Task: Look for space in Country Club, United States from 12th July, 2023 to 16th July, 2023 for 8 adults in price range Rs.10000 to Rs.16000. Place can be private room with 8 bedrooms having 8 beds and 8 bathrooms. Property type can be house, flat, guest house. Amenities needed are: wifi, TV, free parkinig on premises, gym, breakfast. Booking option can be shelf check-in. Required host language is English.
Action: Mouse moved to (415, 81)
Screenshot: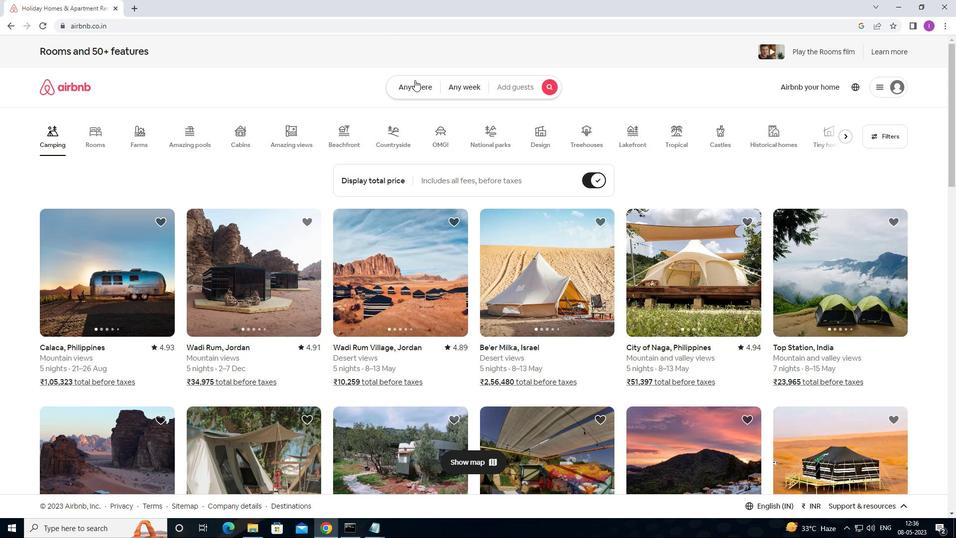 
Action: Mouse pressed left at (415, 81)
Screenshot: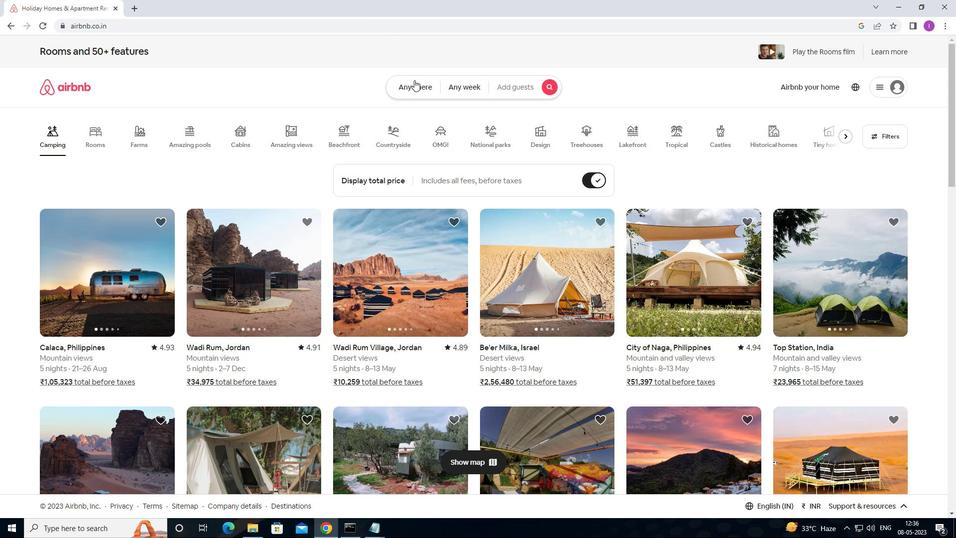 
Action: Mouse moved to (327, 124)
Screenshot: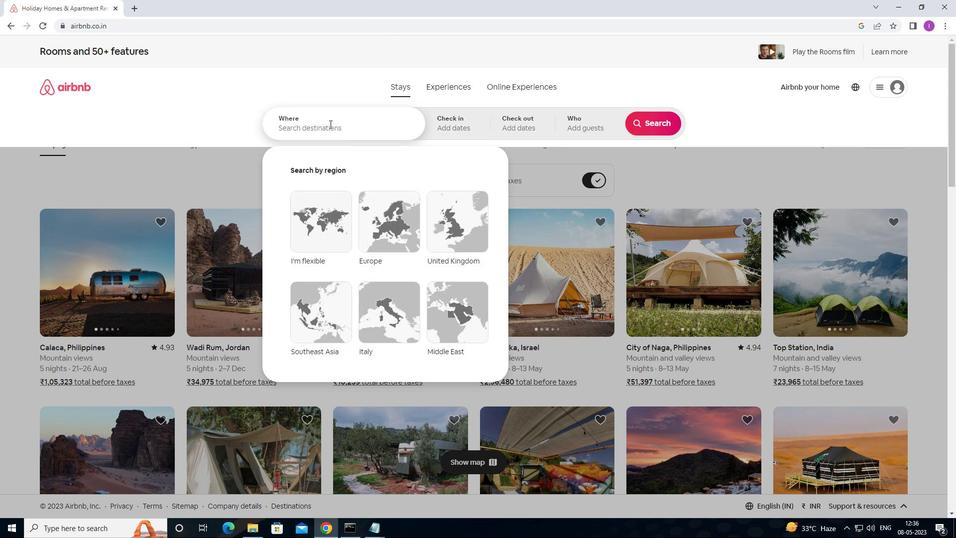 
Action: Mouse pressed left at (327, 124)
Screenshot: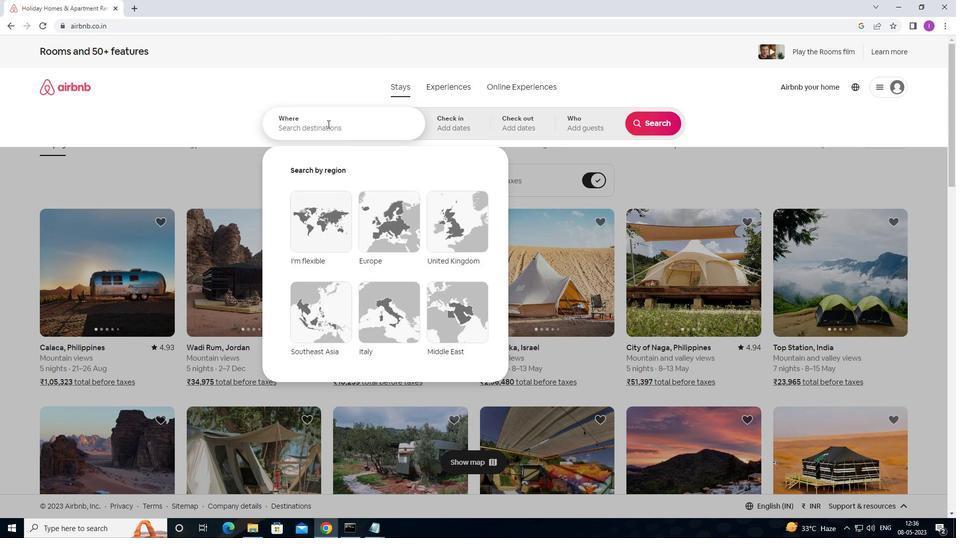 
Action: Mouse moved to (348, 119)
Screenshot: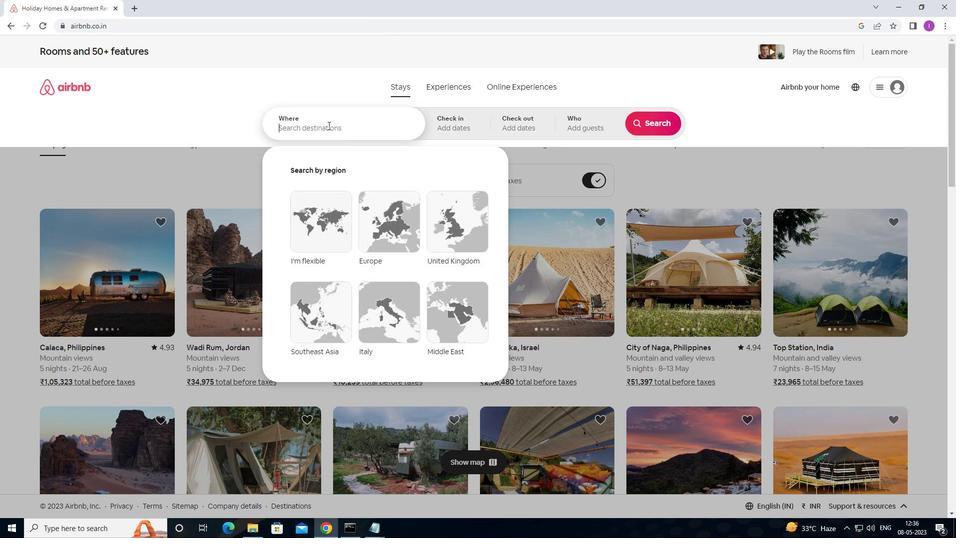 
Action: Key pressed <Key.shift>COUNTRY<Key.space><Key.shift>CLUB<Key.space><Key.space><Key.space>,<Key.shift>UNITED<Key.space>STATES
Screenshot: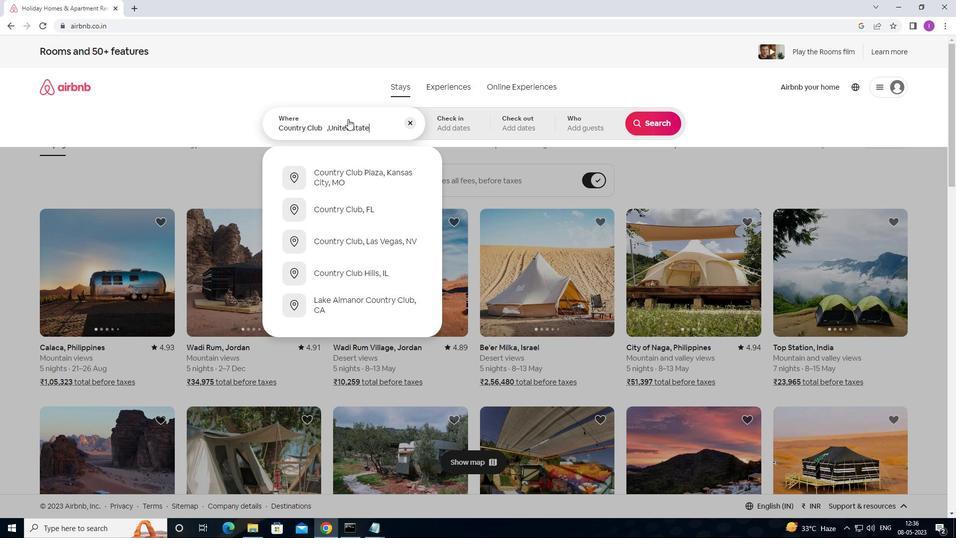 
Action: Mouse moved to (481, 123)
Screenshot: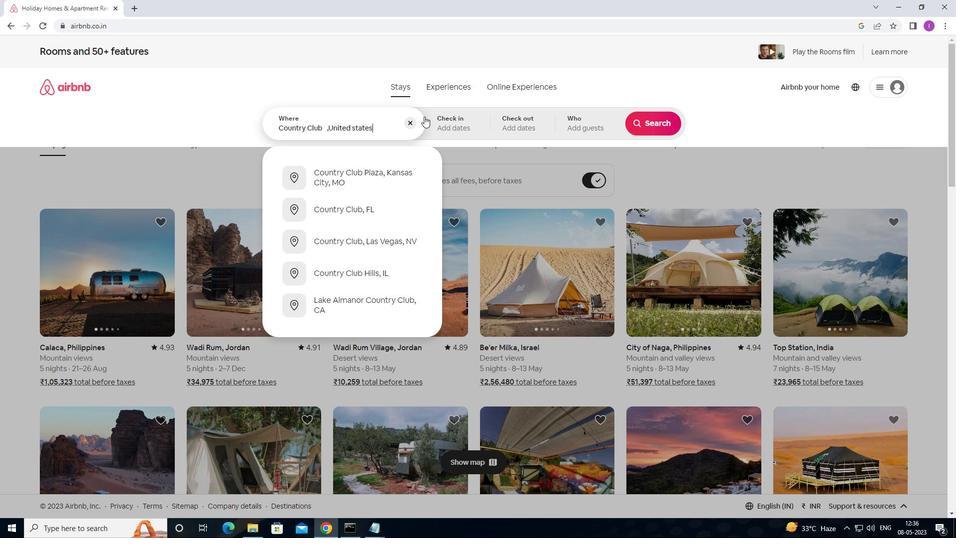 
Action: Mouse pressed left at (481, 123)
Screenshot: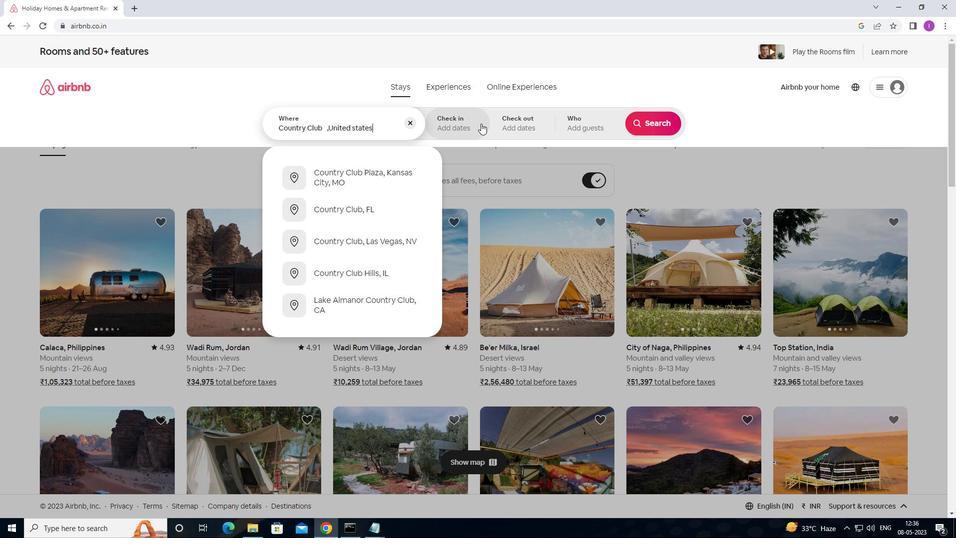 
Action: Mouse moved to (649, 198)
Screenshot: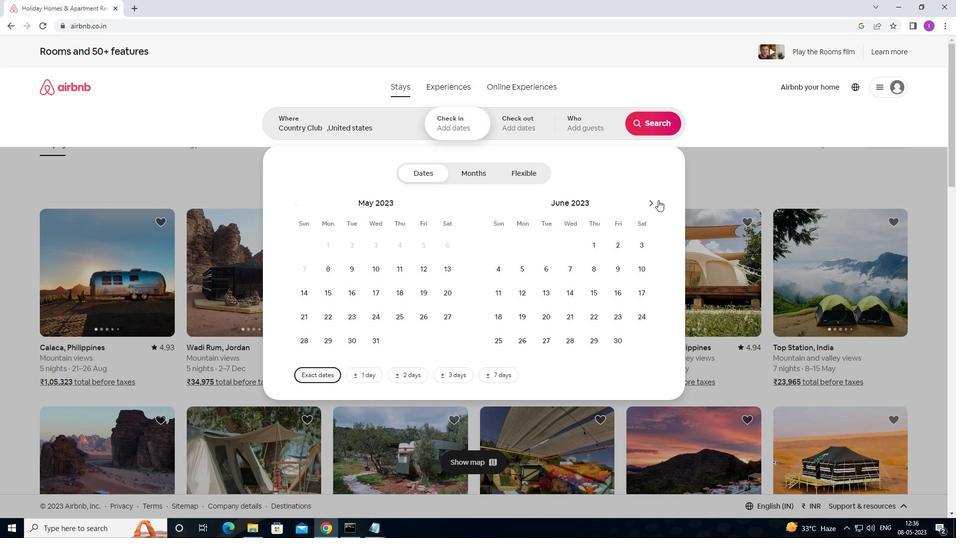 
Action: Mouse pressed left at (649, 198)
Screenshot: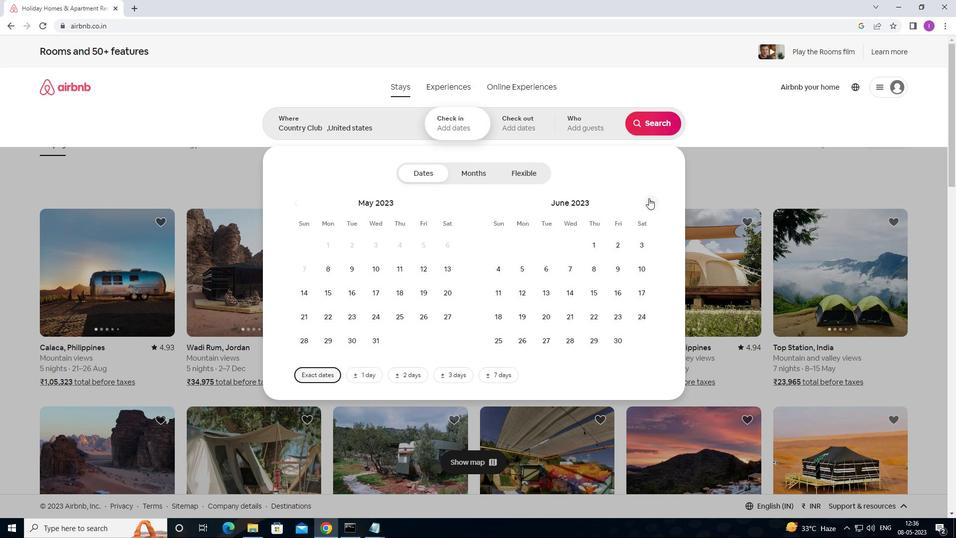 
Action: Mouse moved to (563, 295)
Screenshot: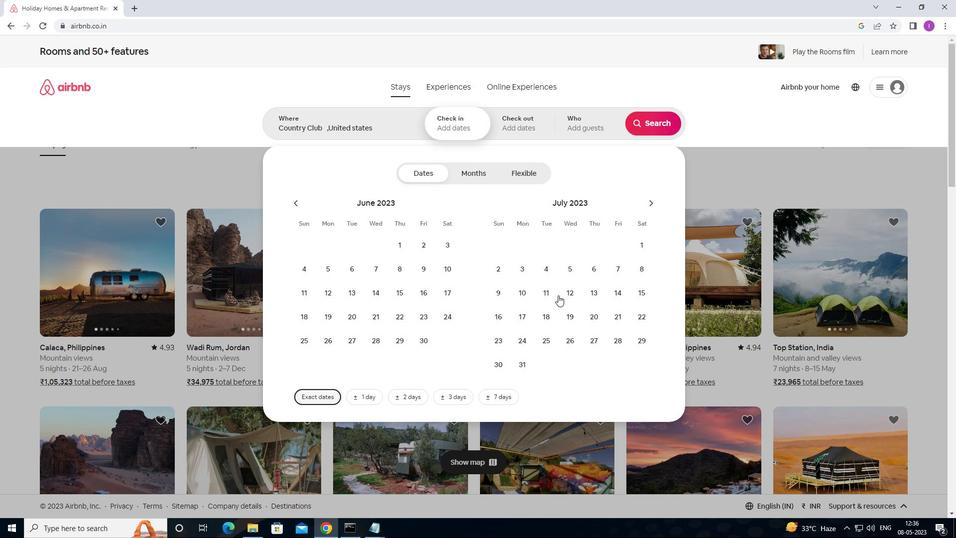 
Action: Mouse pressed left at (563, 295)
Screenshot: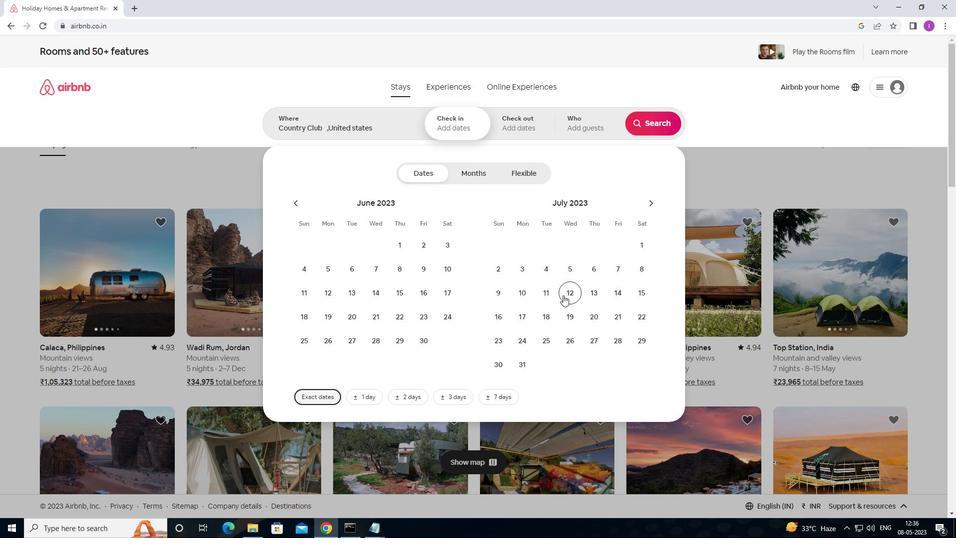 
Action: Mouse moved to (503, 317)
Screenshot: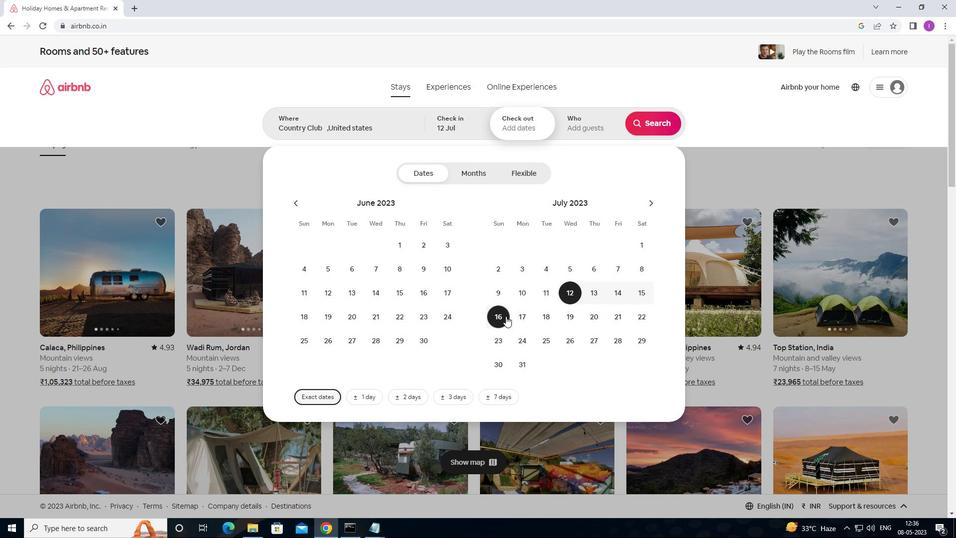 
Action: Mouse pressed left at (503, 317)
Screenshot: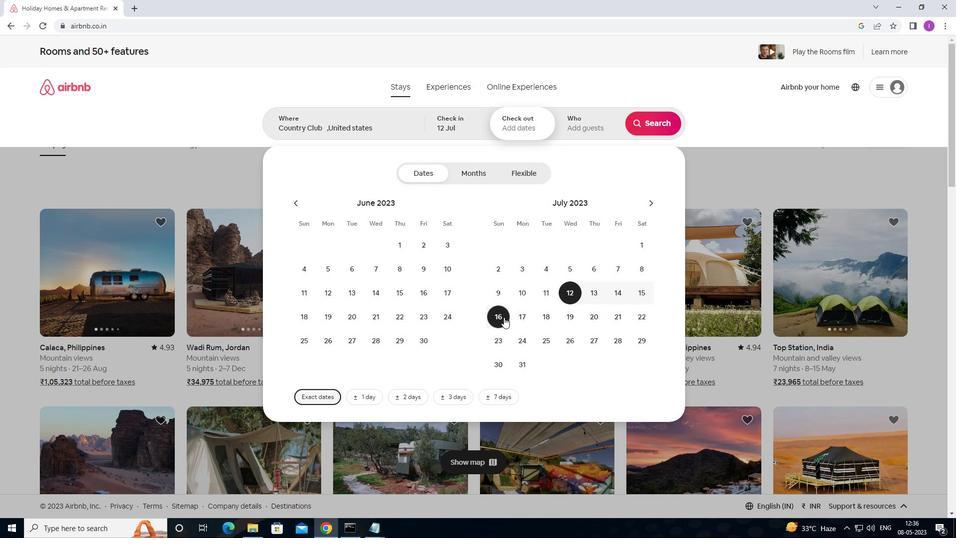 
Action: Mouse moved to (589, 135)
Screenshot: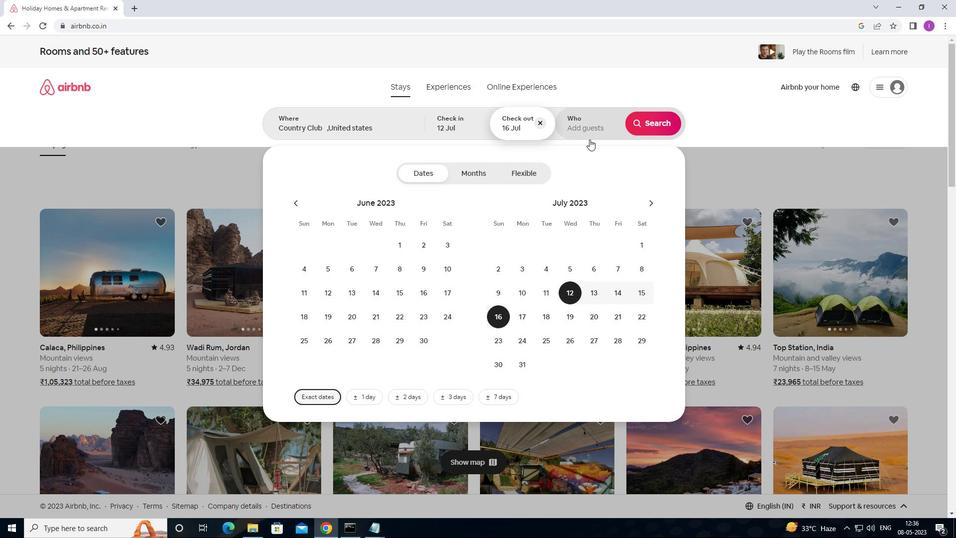 
Action: Mouse pressed left at (589, 135)
Screenshot: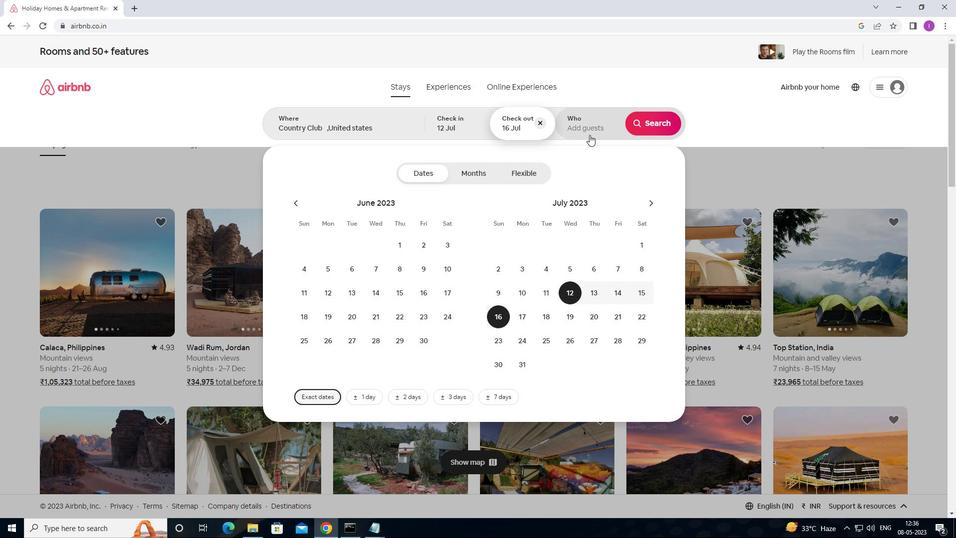 
Action: Mouse moved to (655, 174)
Screenshot: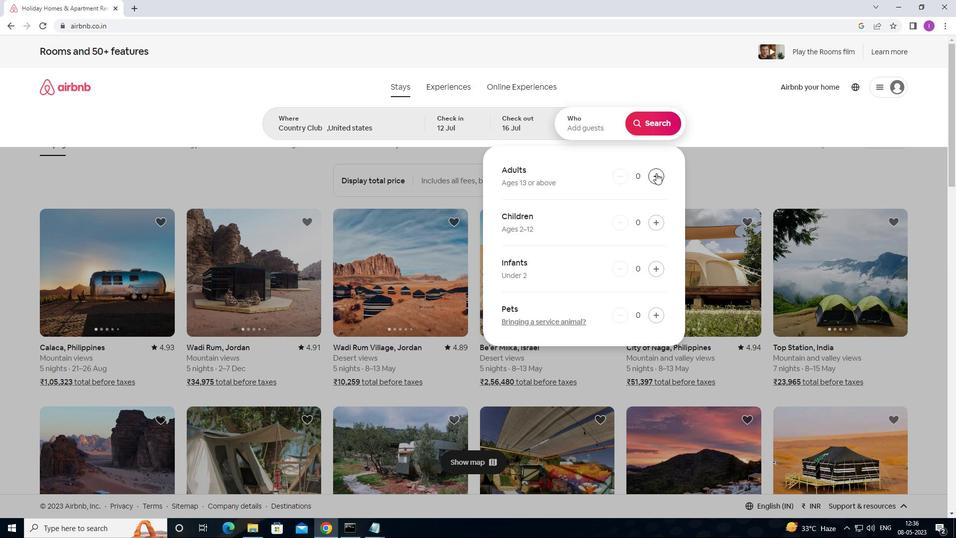 
Action: Mouse pressed left at (655, 174)
Screenshot: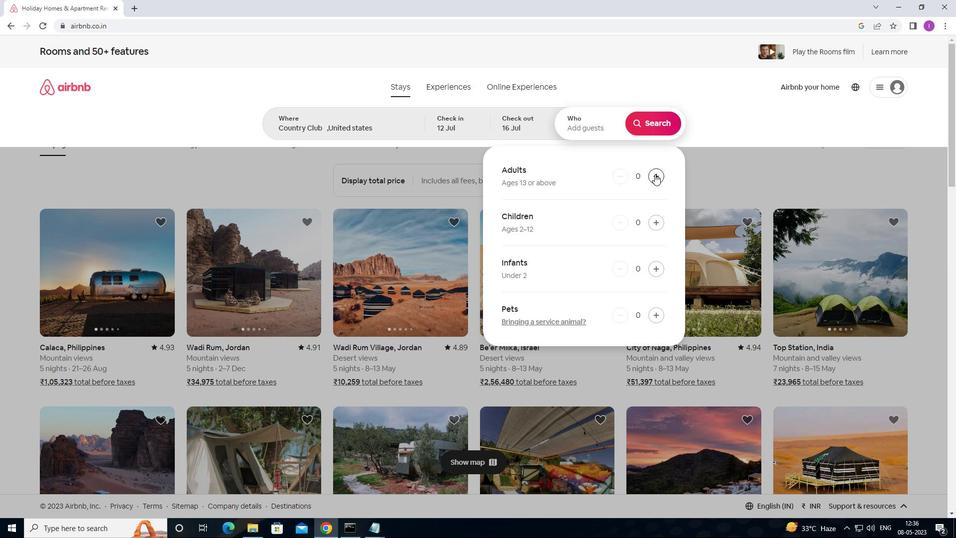 
Action: Mouse pressed left at (655, 174)
Screenshot: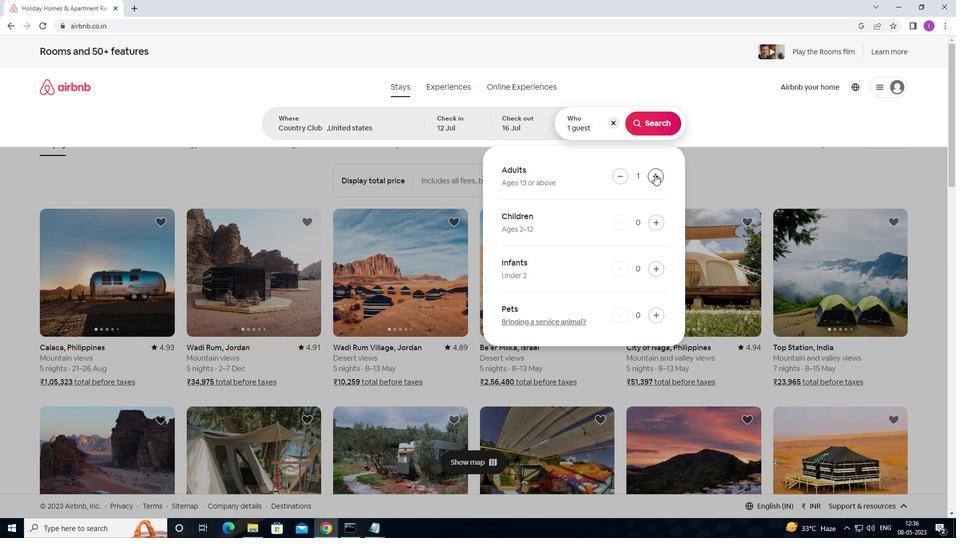 
Action: Mouse pressed left at (655, 174)
Screenshot: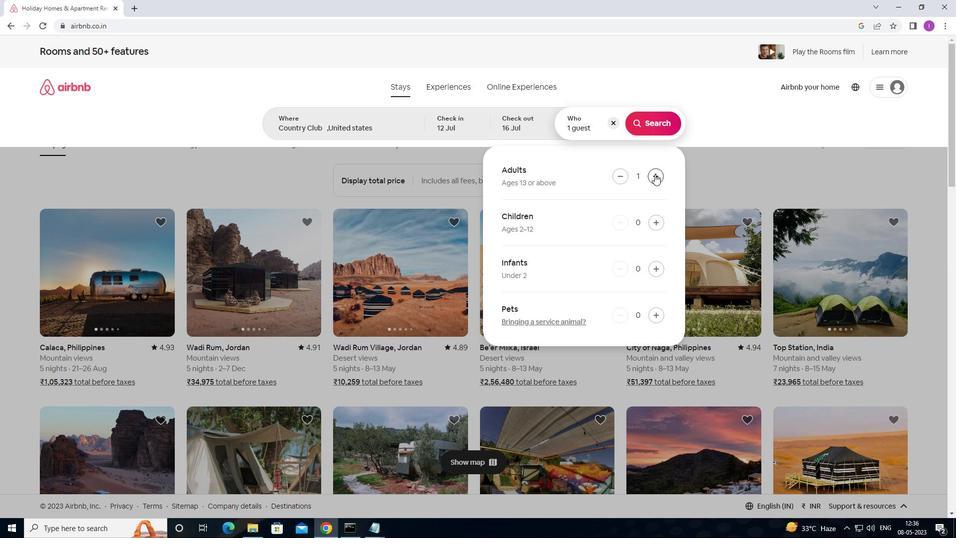 
Action: Mouse pressed left at (655, 174)
Screenshot: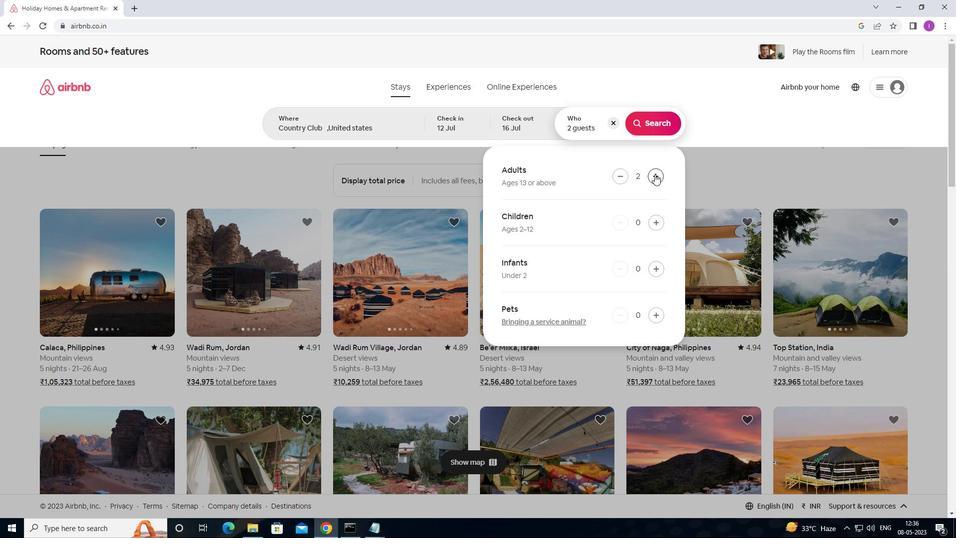 
Action: Mouse pressed left at (655, 174)
Screenshot: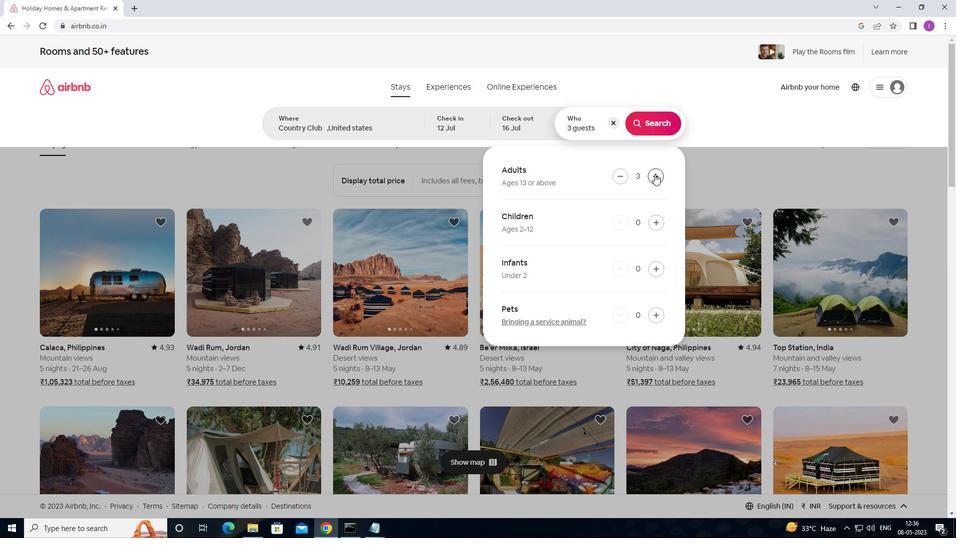 
Action: Mouse pressed left at (655, 174)
Screenshot: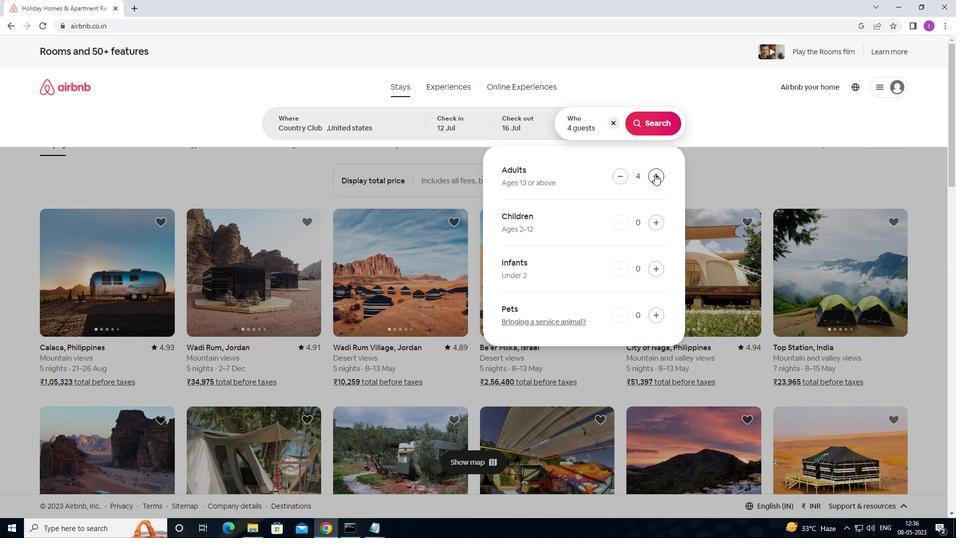 
Action: Mouse pressed left at (655, 174)
Screenshot: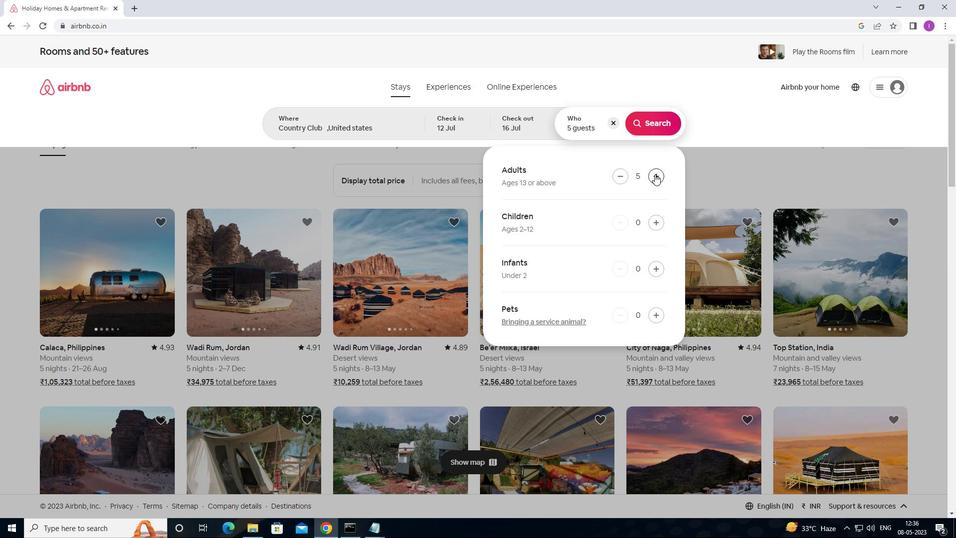 
Action: Mouse pressed left at (655, 174)
Screenshot: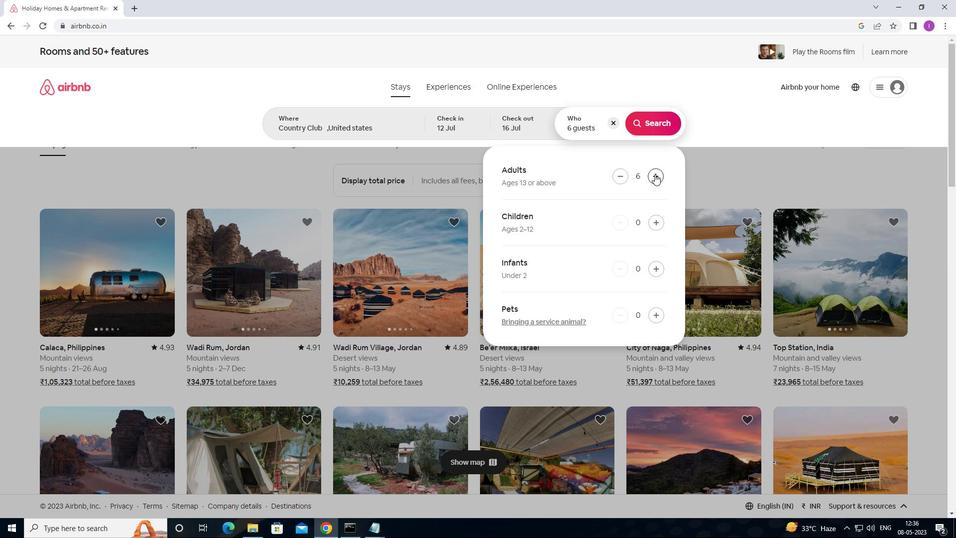 
Action: Mouse pressed left at (655, 174)
Screenshot: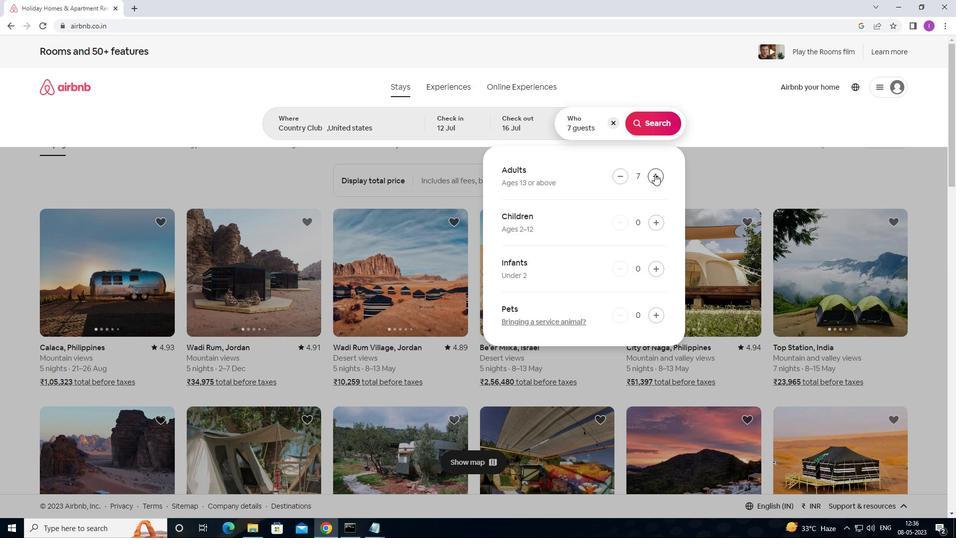 
Action: Mouse moved to (616, 176)
Screenshot: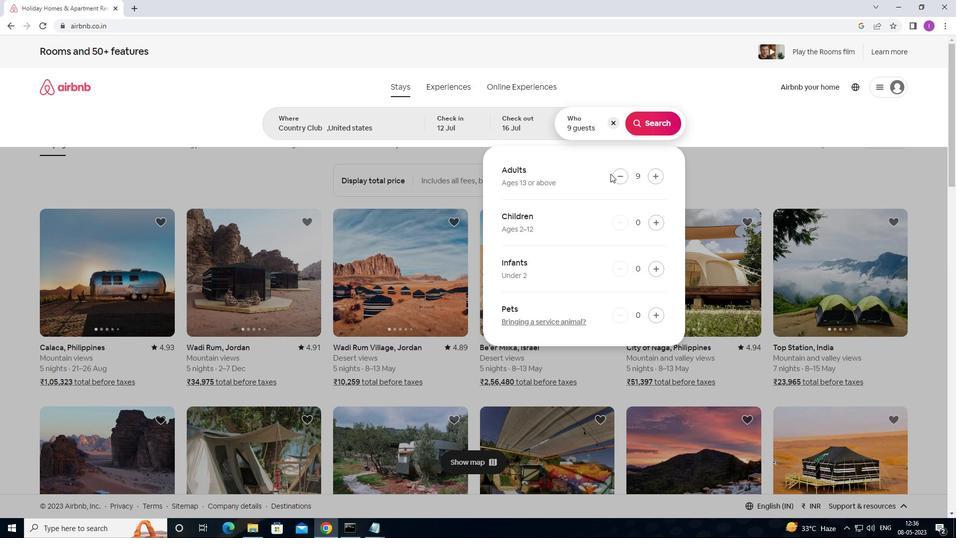 
Action: Mouse pressed left at (616, 176)
Screenshot: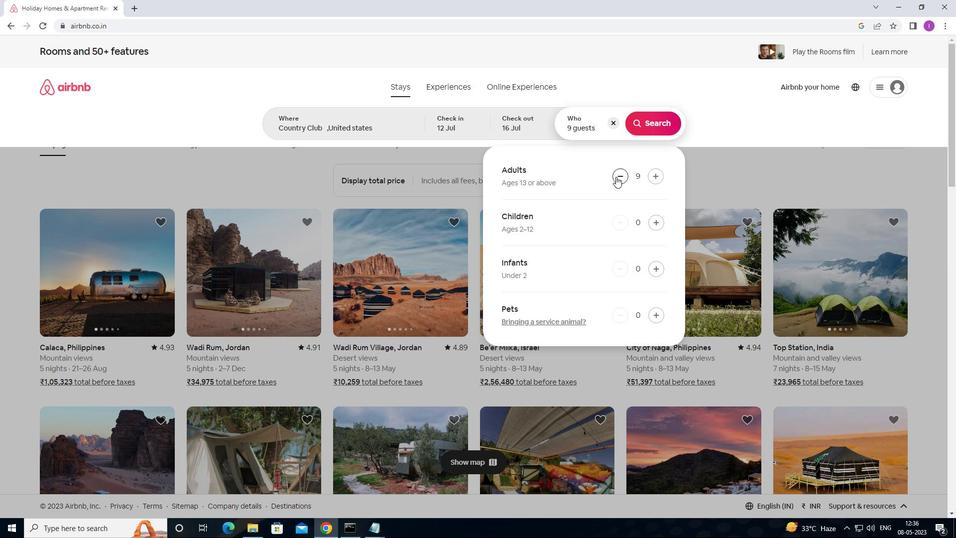 
Action: Mouse moved to (671, 124)
Screenshot: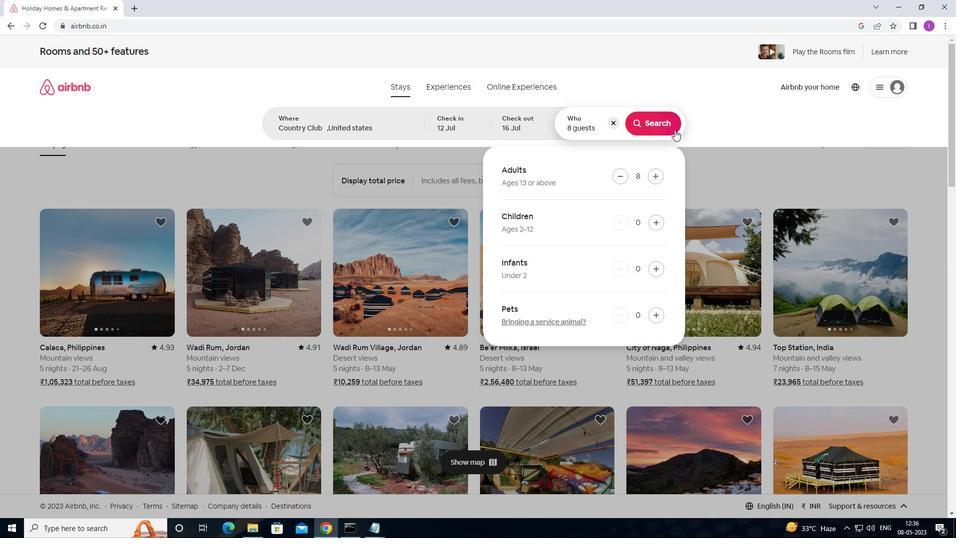 
Action: Mouse pressed left at (671, 124)
Screenshot: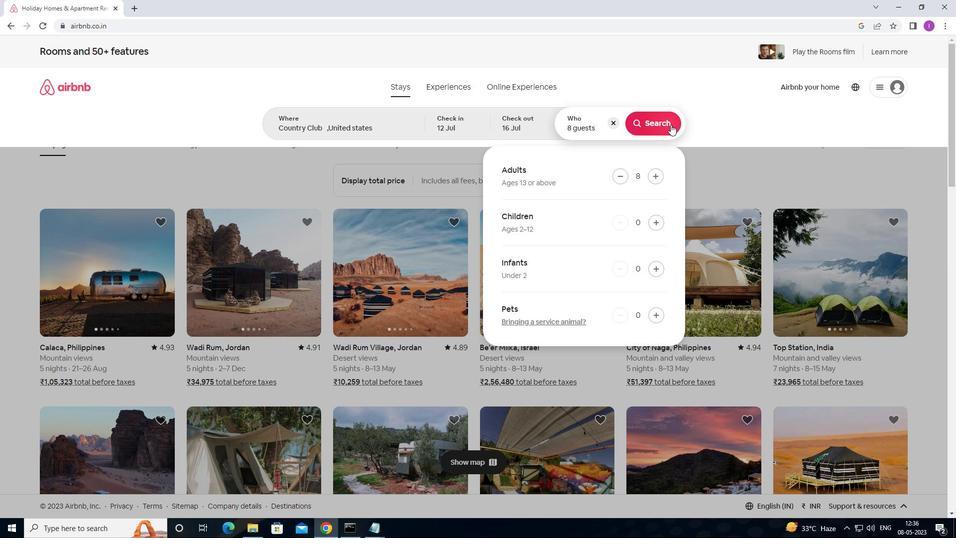
Action: Mouse moved to (903, 99)
Screenshot: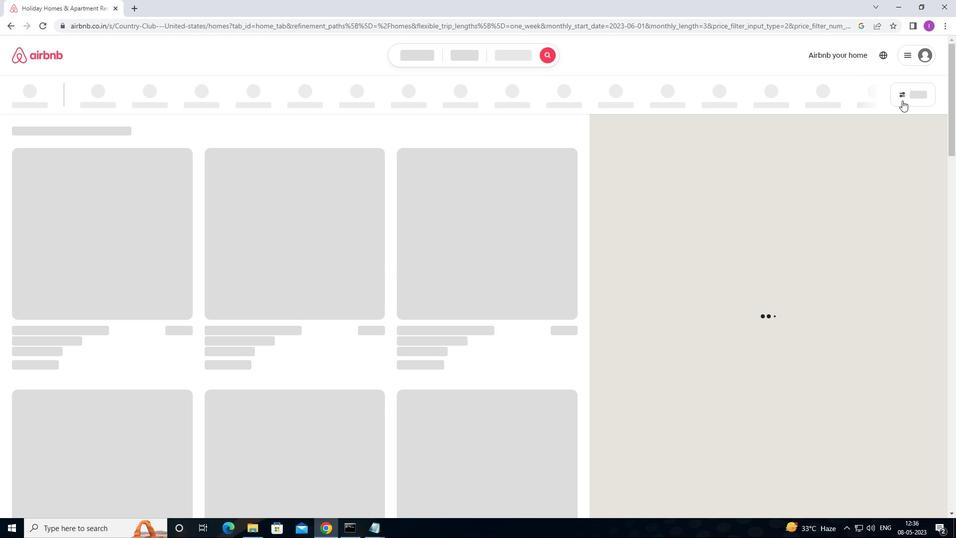 
Action: Mouse pressed left at (903, 99)
Screenshot: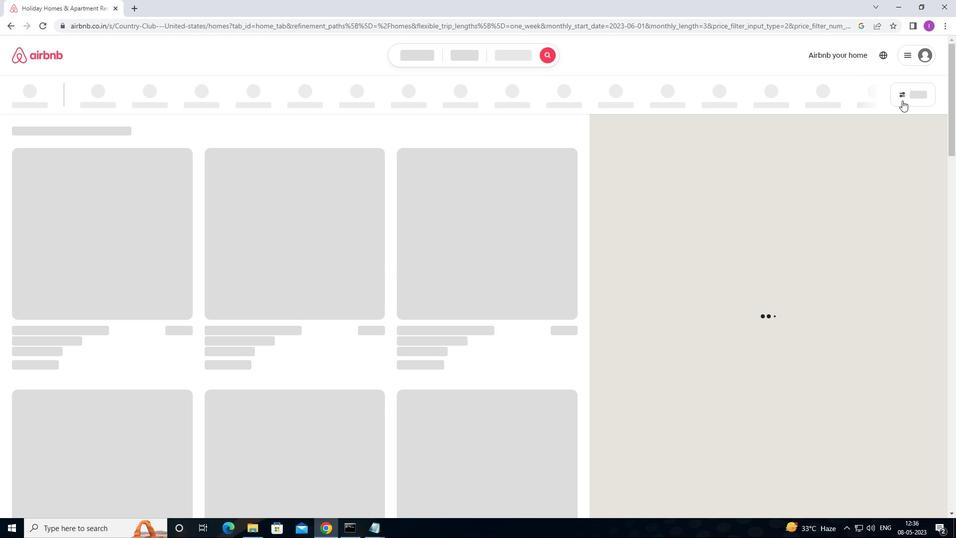 
Action: Mouse moved to (905, 96)
Screenshot: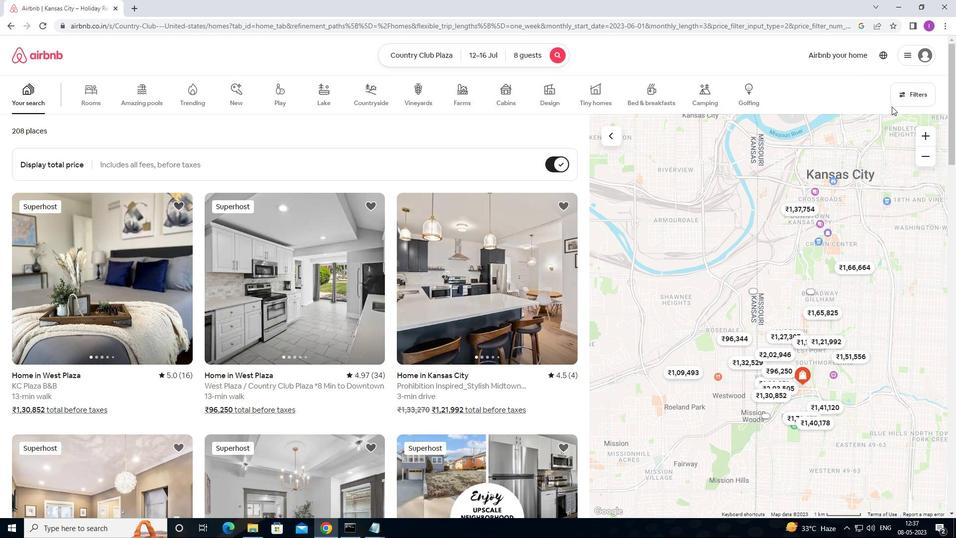
Action: Mouse pressed left at (905, 96)
Screenshot: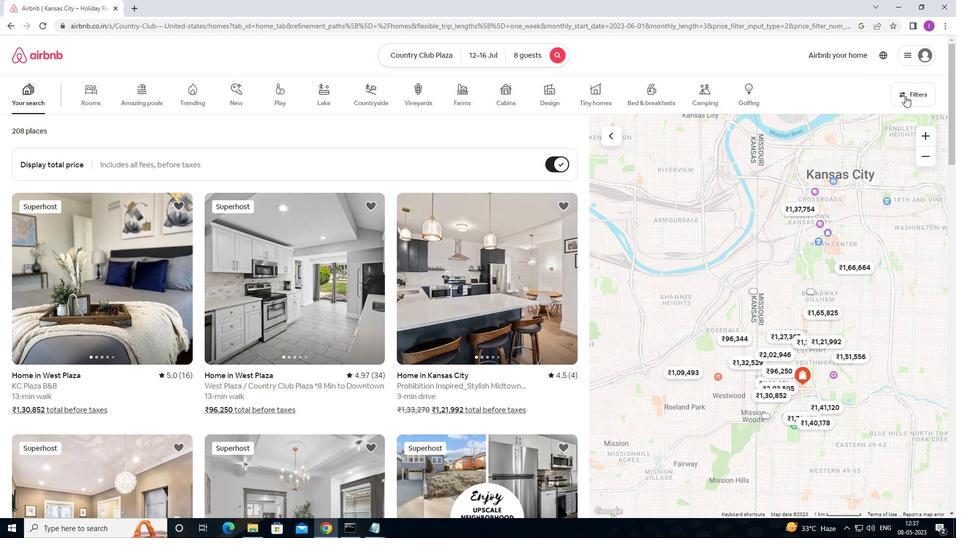 
Action: Mouse moved to (352, 342)
Screenshot: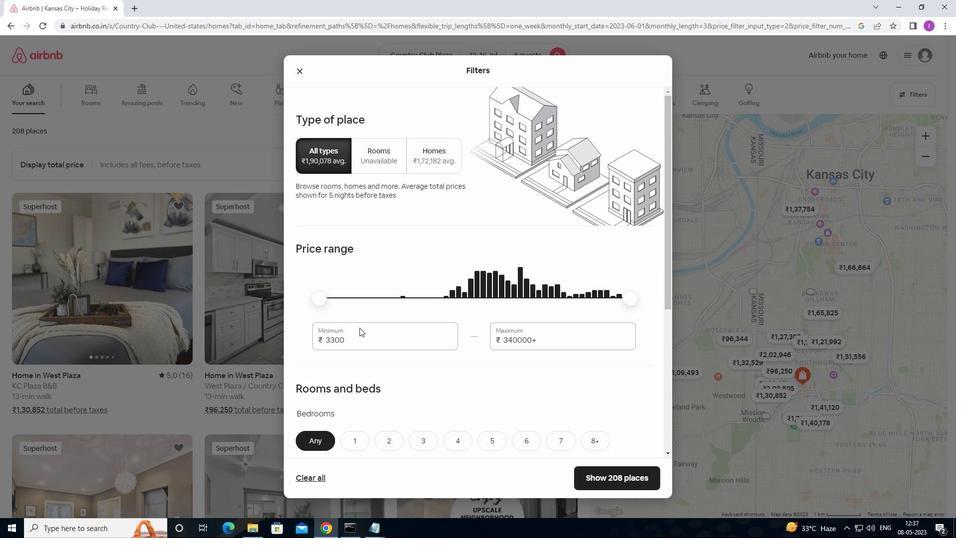 
Action: Mouse pressed left at (352, 342)
Screenshot: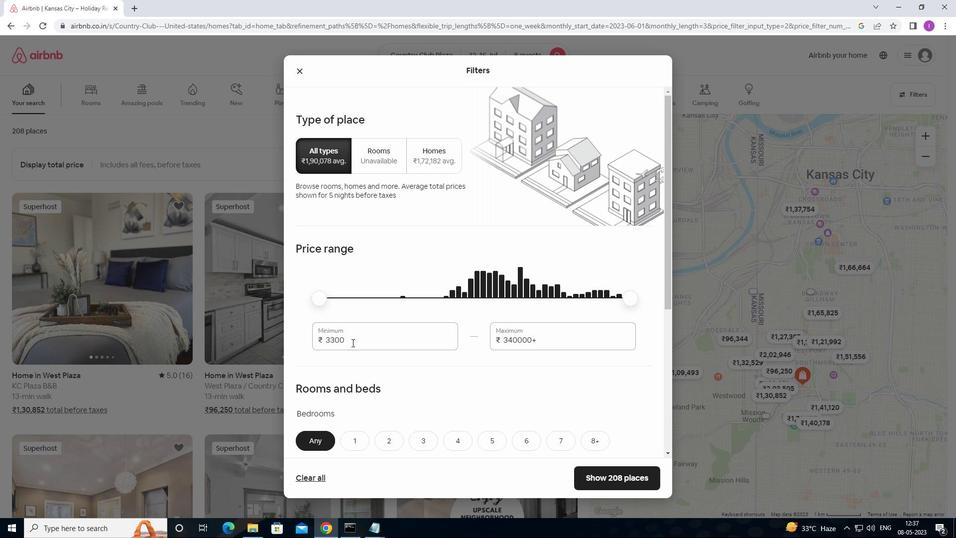 
Action: Mouse moved to (293, 353)
Screenshot: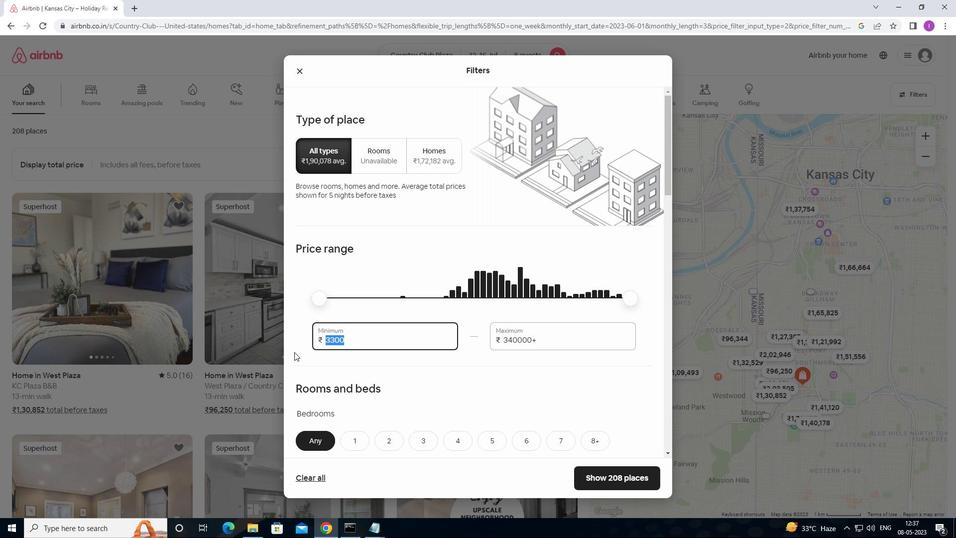 
Action: Key pressed 1
Screenshot: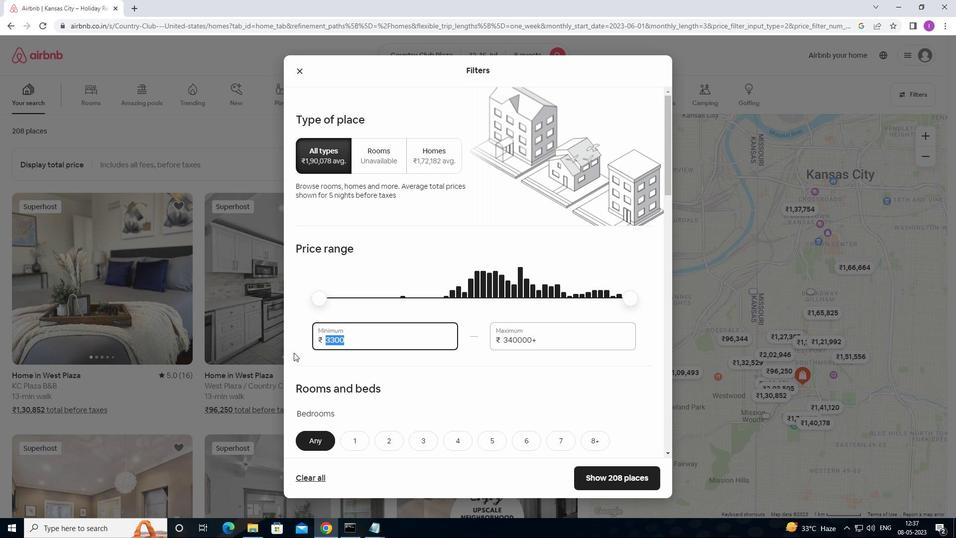 
Action: Mouse moved to (292, 358)
Screenshot: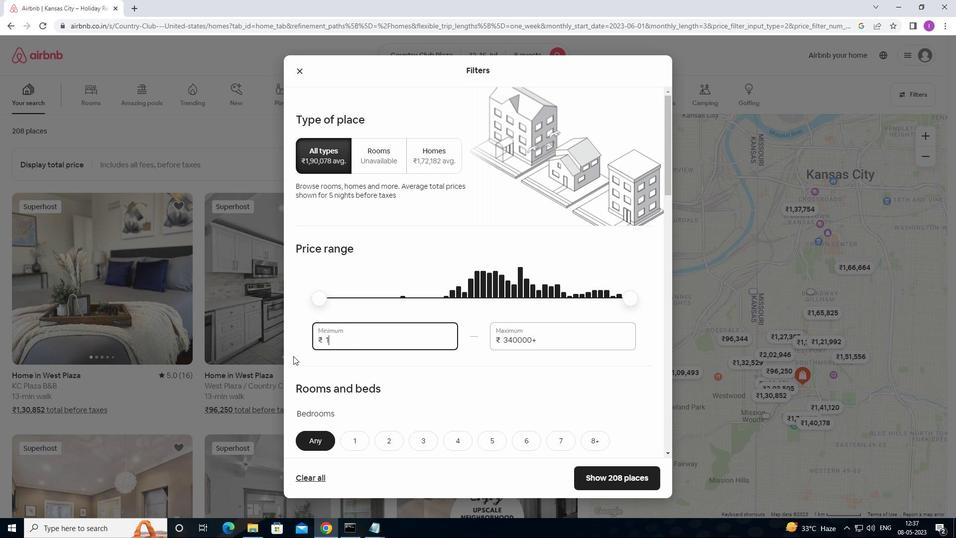 
Action: Key pressed 0
Screenshot: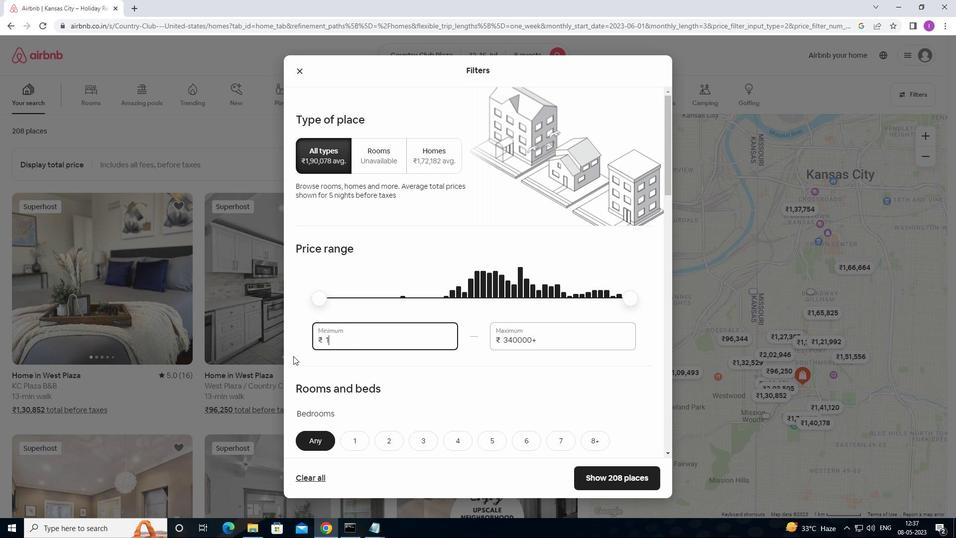 
Action: Mouse moved to (291, 361)
Screenshot: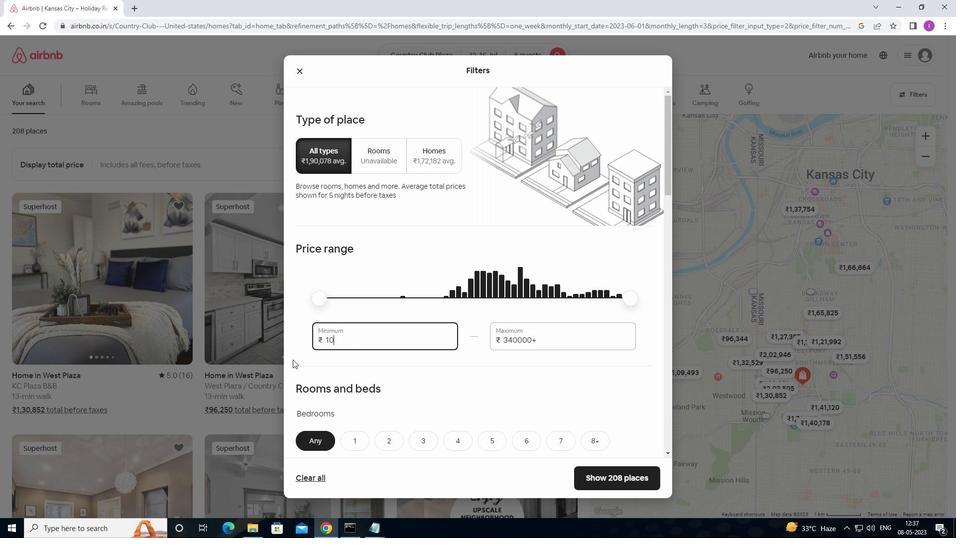 
Action: Key pressed 000
Screenshot: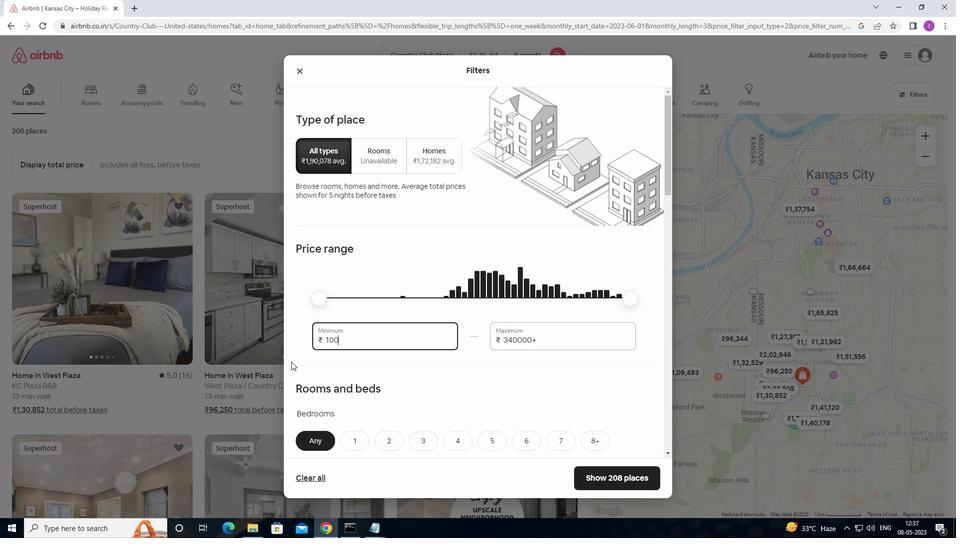 
Action: Mouse moved to (540, 340)
Screenshot: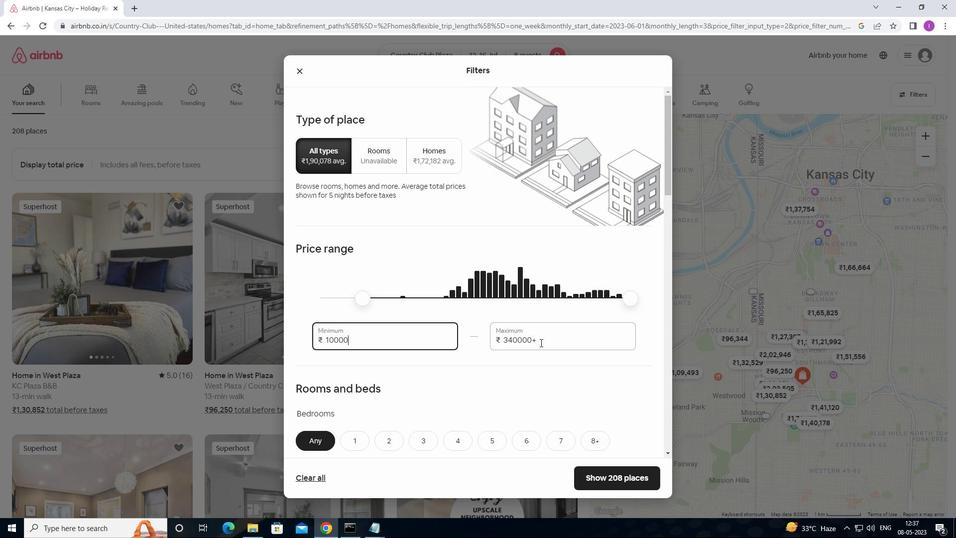 
Action: Mouse pressed left at (540, 340)
Screenshot: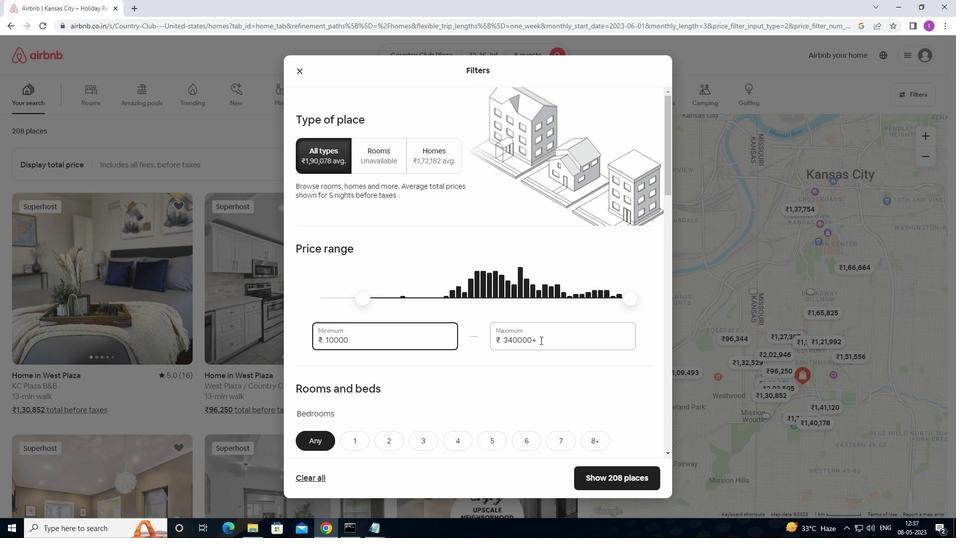 
Action: Mouse moved to (638, 277)
Screenshot: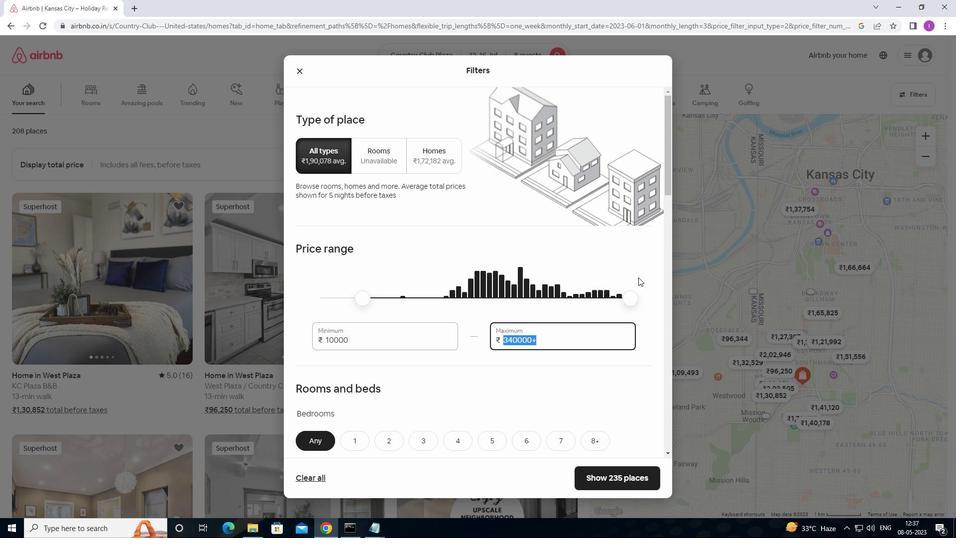 
Action: Key pressed 16000
Screenshot: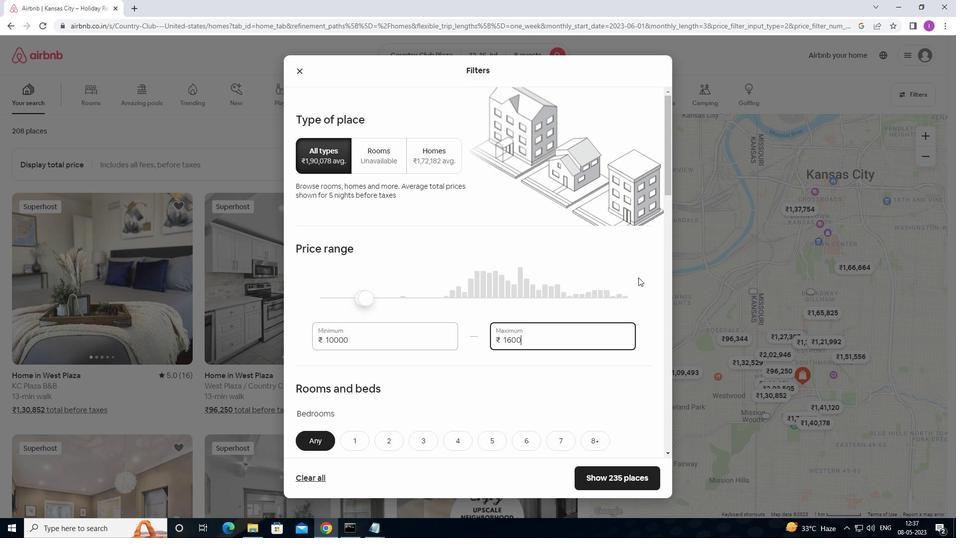 
Action: Mouse moved to (637, 277)
Screenshot: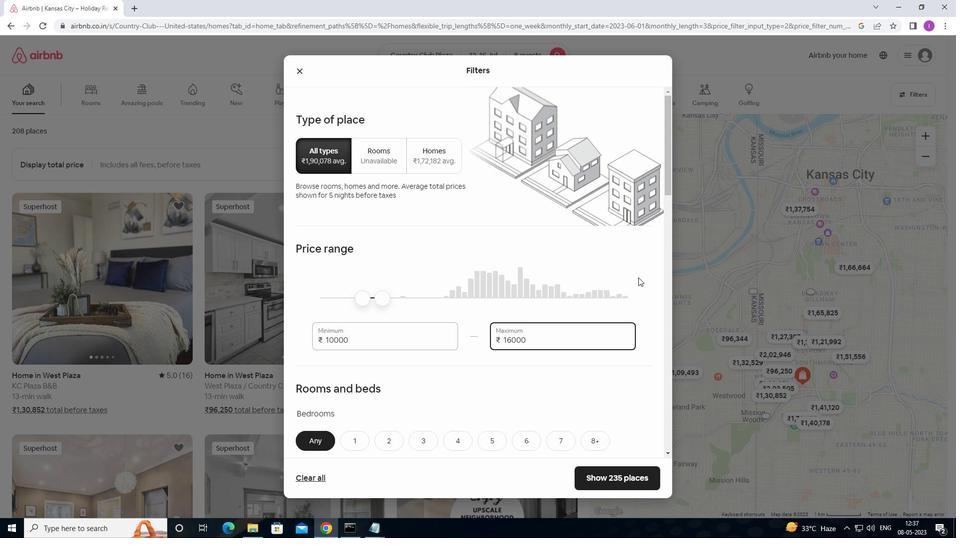 
Action: Mouse scrolled (637, 277) with delta (0, 0)
Screenshot: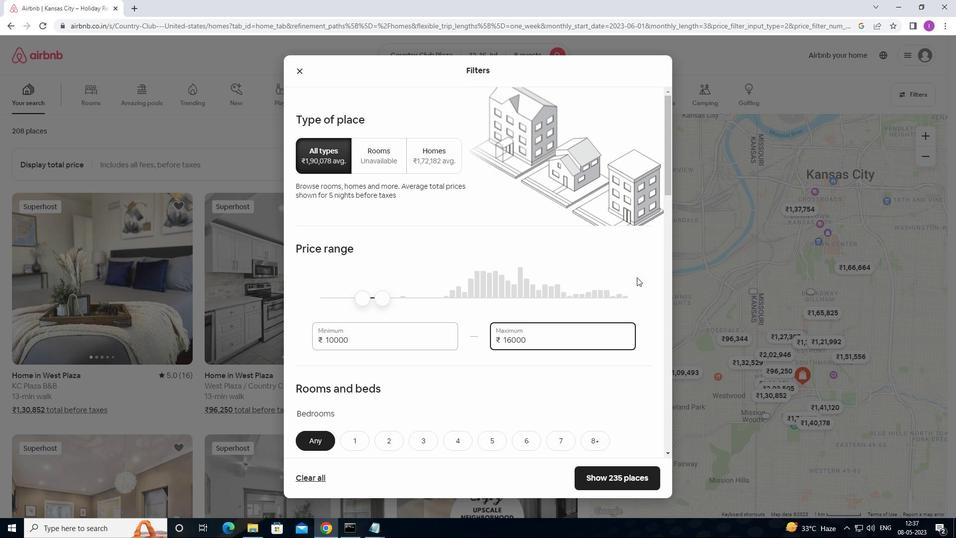 
Action: Mouse moved to (425, 345)
Screenshot: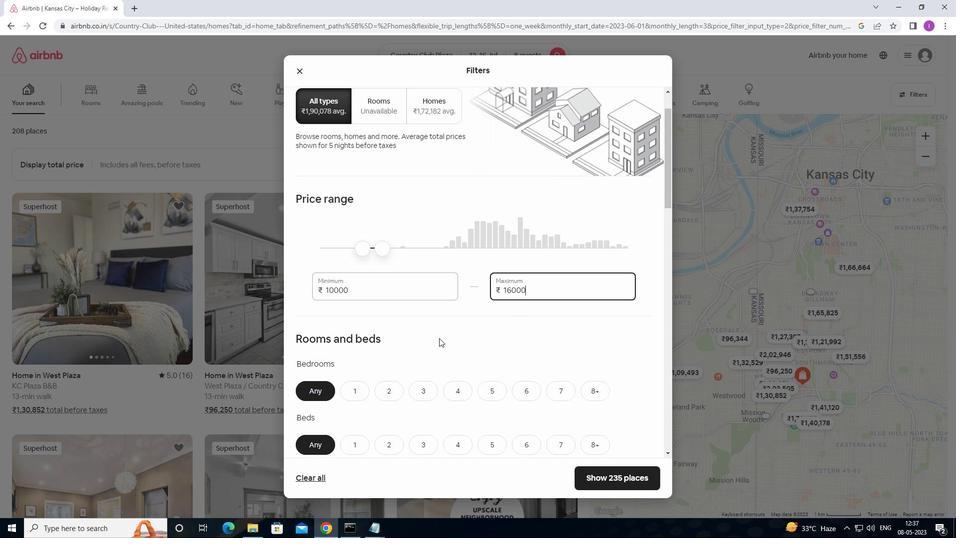 
Action: Mouse scrolled (425, 344) with delta (0, 0)
Screenshot: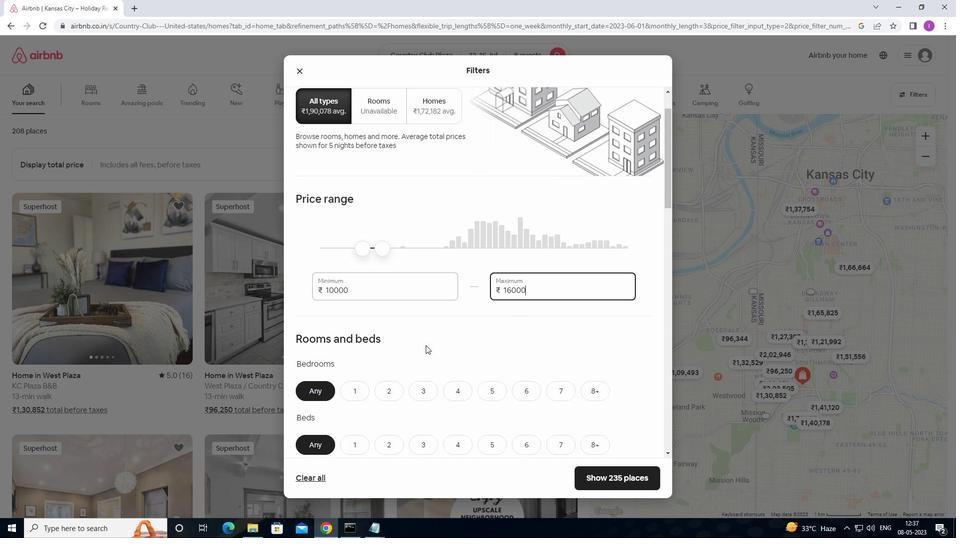 
Action: Mouse scrolled (425, 344) with delta (0, 0)
Screenshot: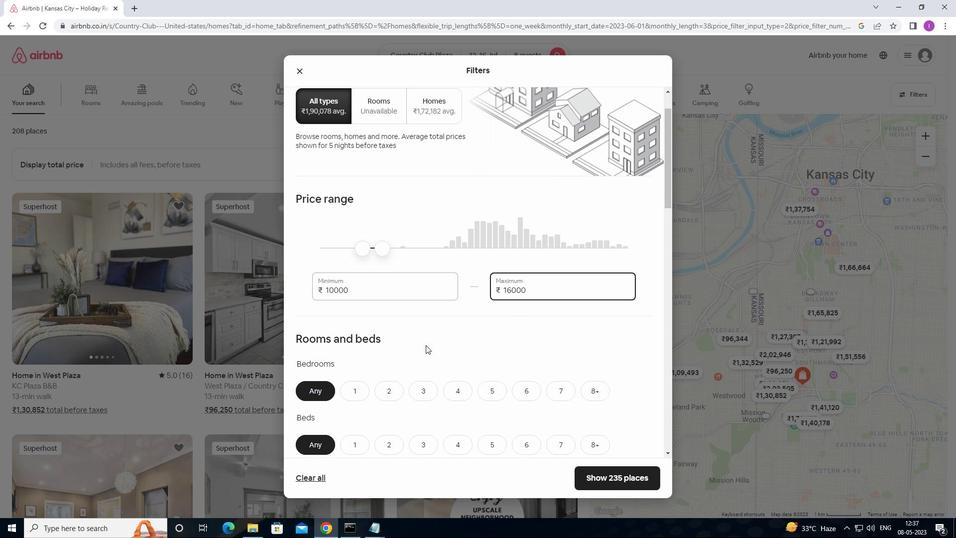 
Action: Mouse moved to (418, 344)
Screenshot: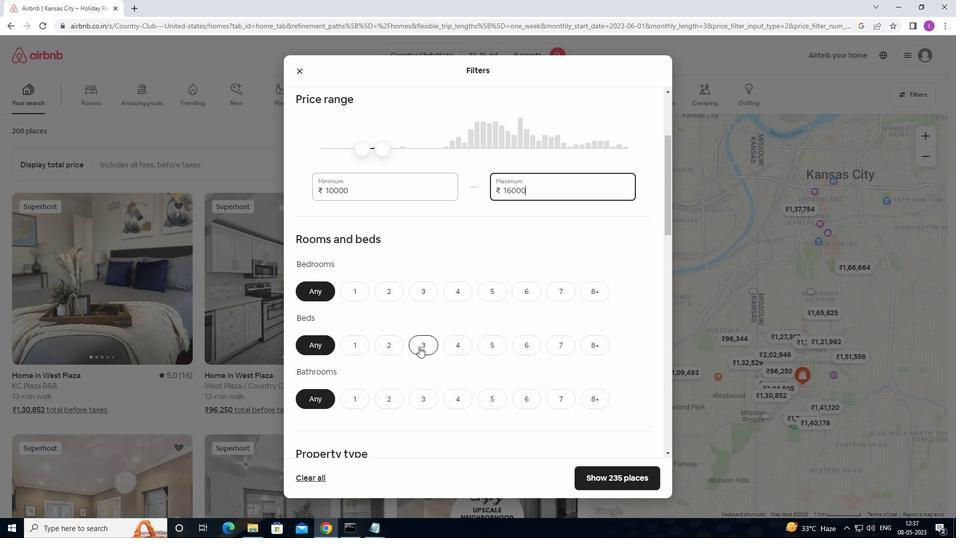 
Action: Mouse scrolled (418, 343) with delta (0, 0)
Screenshot: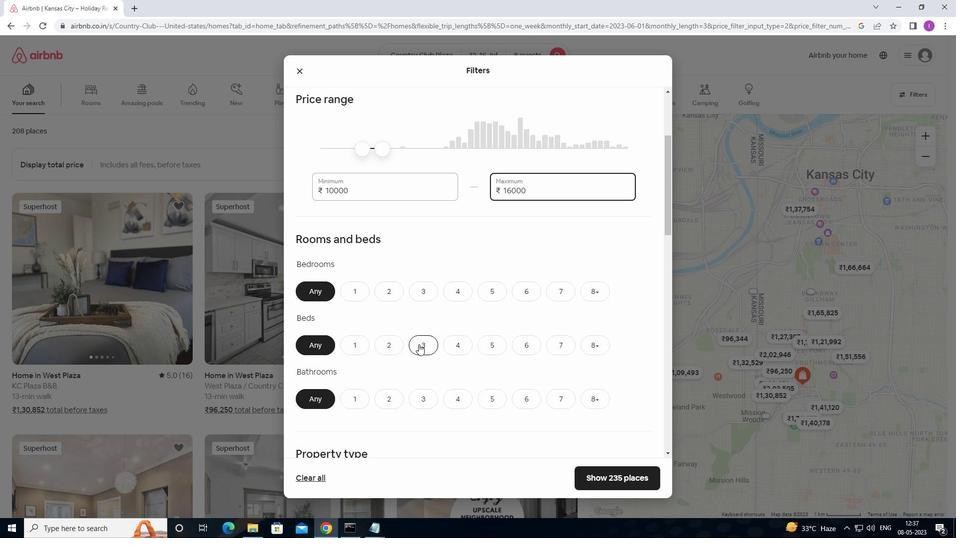 
Action: Mouse moved to (421, 335)
Screenshot: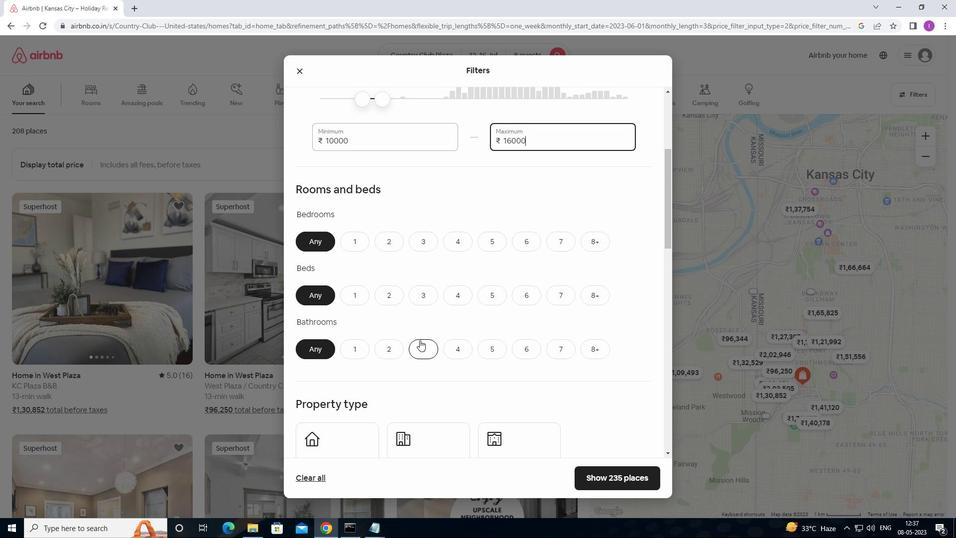 
Action: Mouse scrolled (421, 335) with delta (0, 0)
Screenshot: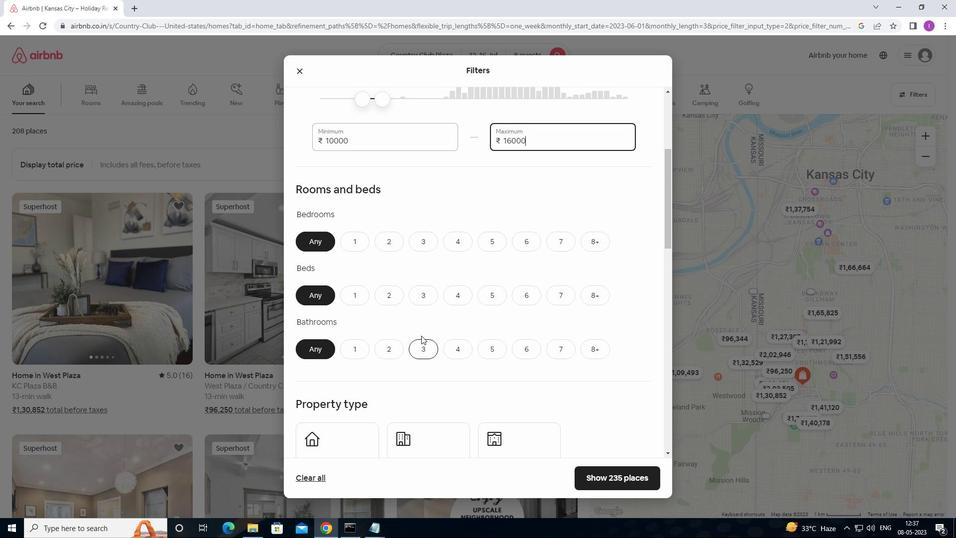 
Action: Mouse moved to (422, 334)
Screenshot: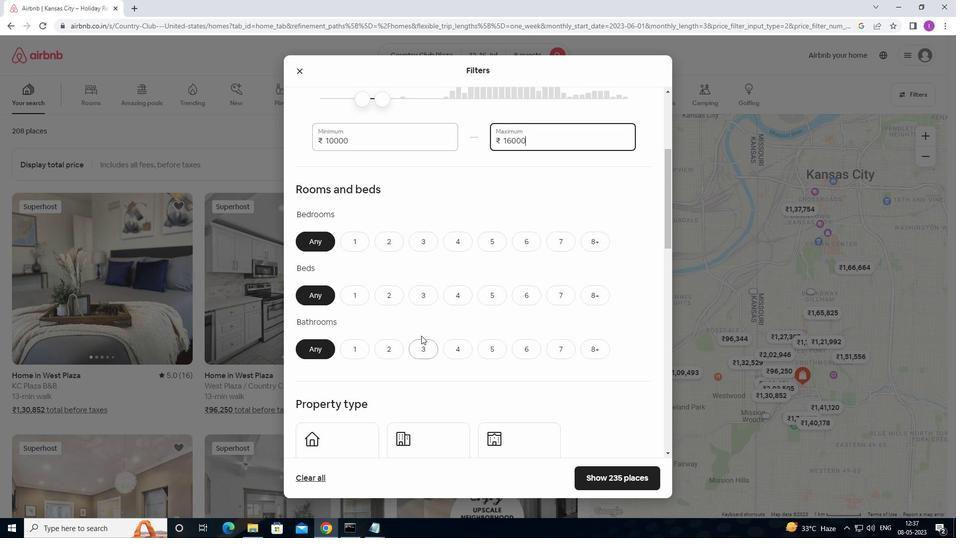 
Action: Mouse scrolled (422, 334) with delta (0, 0)
Screenshot: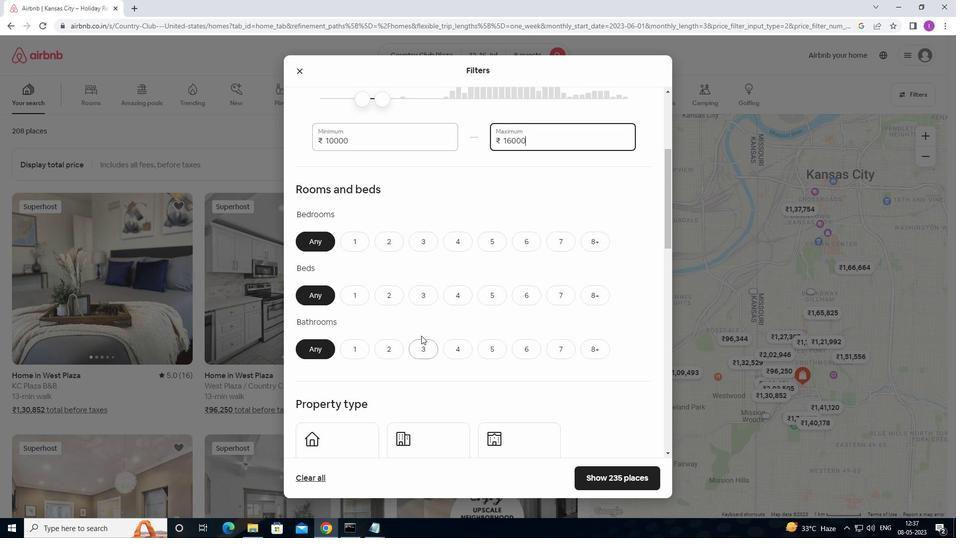 
Action: Mouse moved to (606, 144)
Screenshot: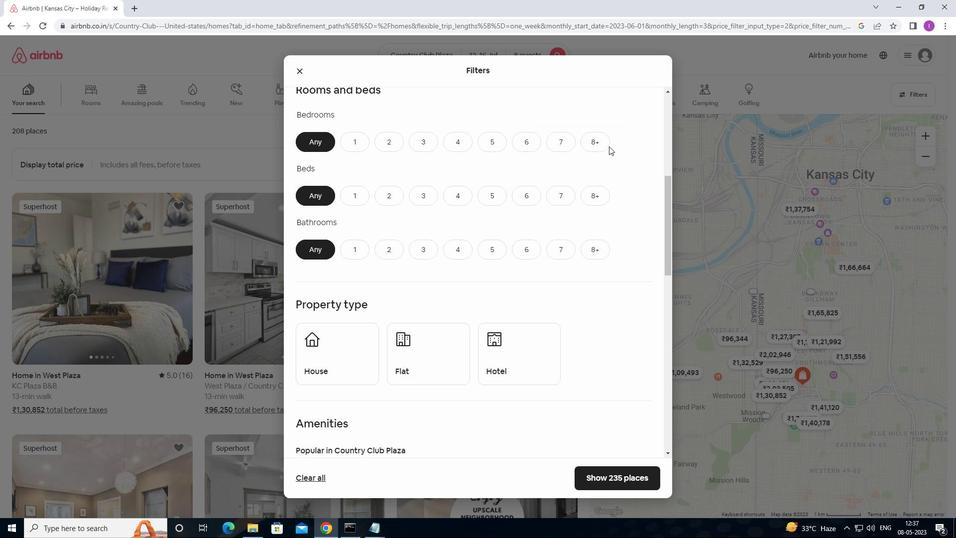 
Action: Mouse pressed left at (606, 144)
Screenshot: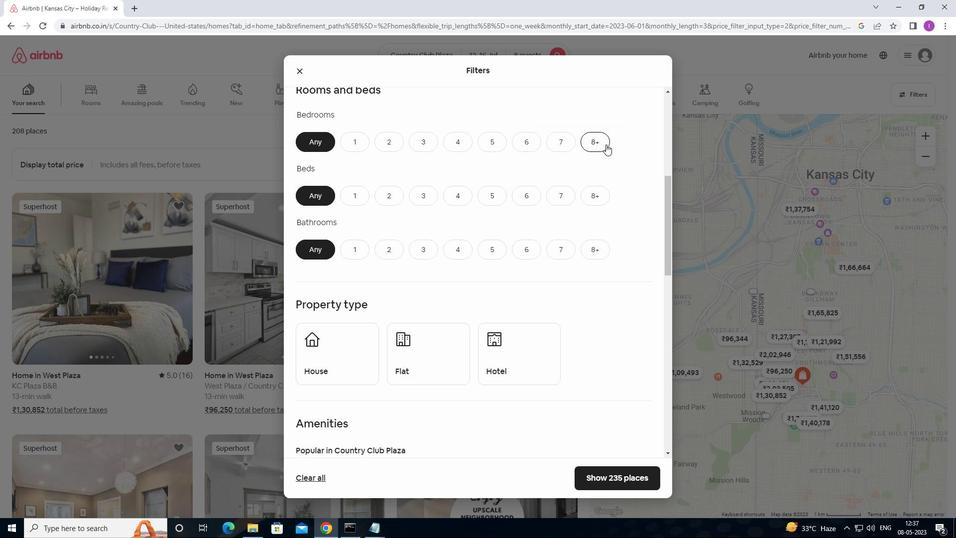 
Action: Mouse moved to (600, 195)
Screenshot: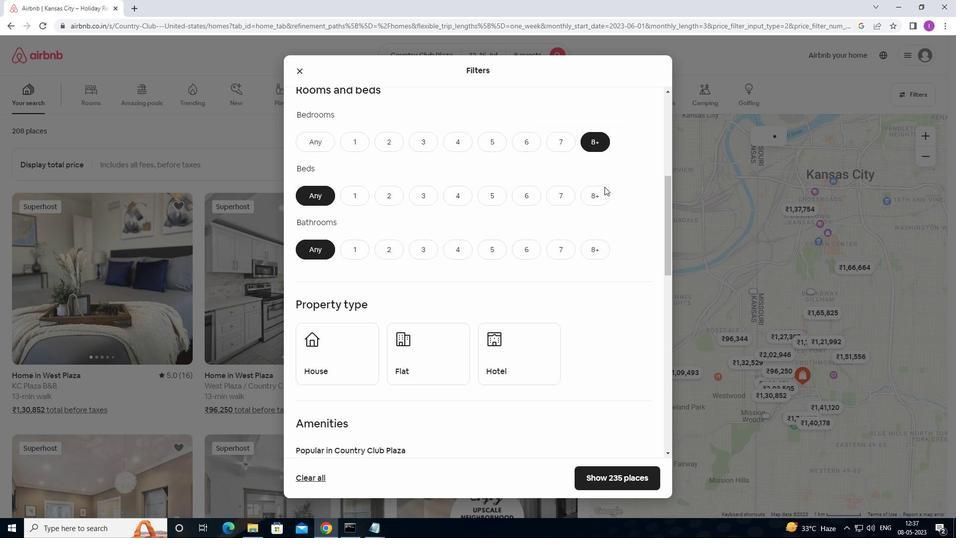 
Action: Mouse pressed left at (600, 195)
Screenshot: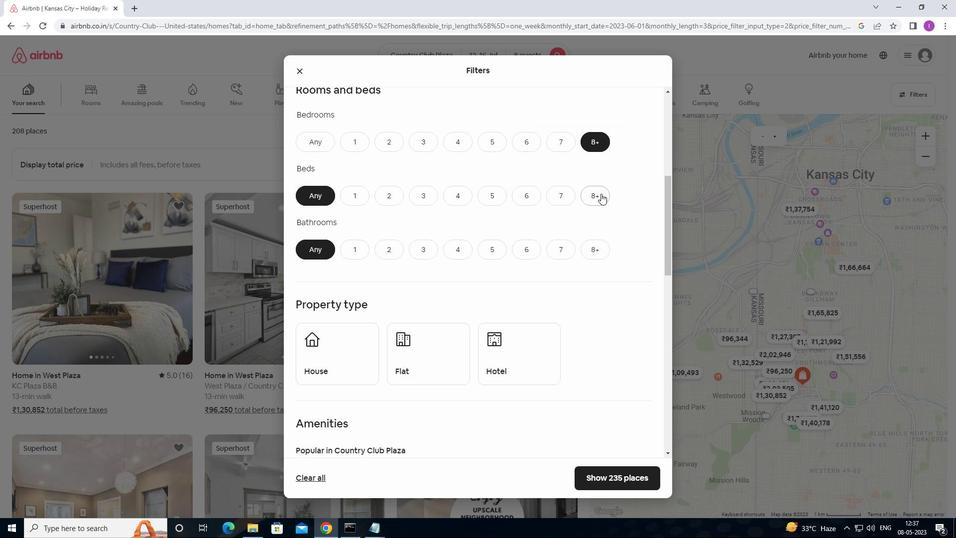 
Action: Mouse moved to (597, 248)
Screenshot: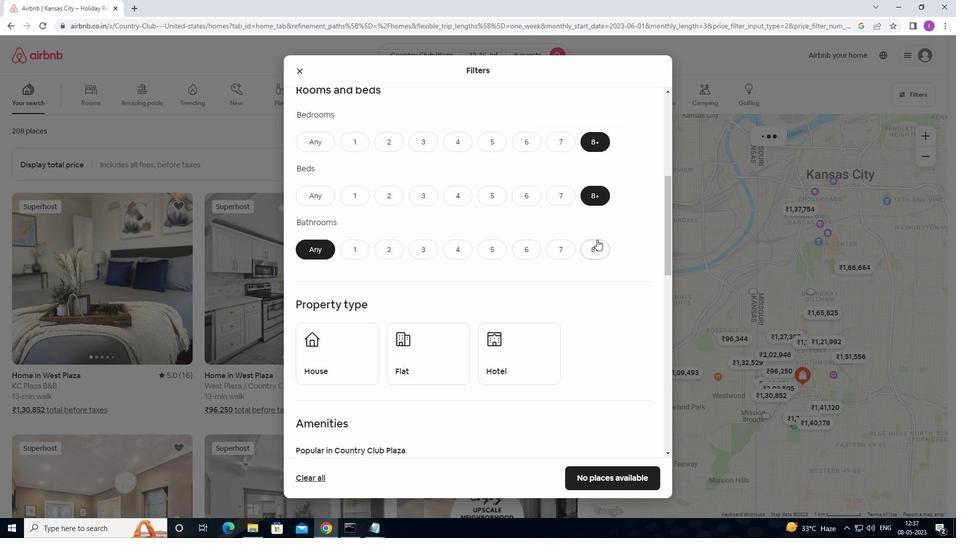 
Action: Mouse pressed left at (597, 248)
Screenshot: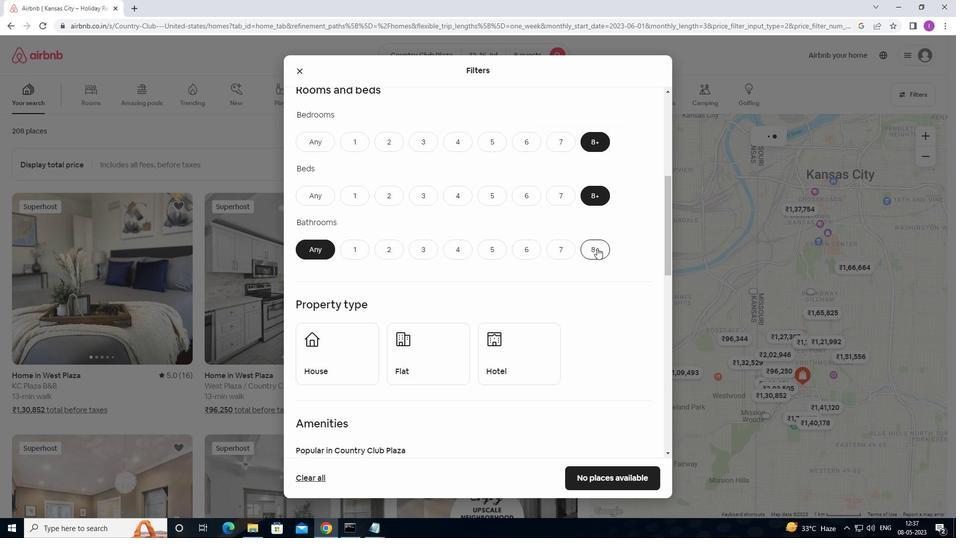 
Action: Mouse moved to (533, 278)
Screenshot: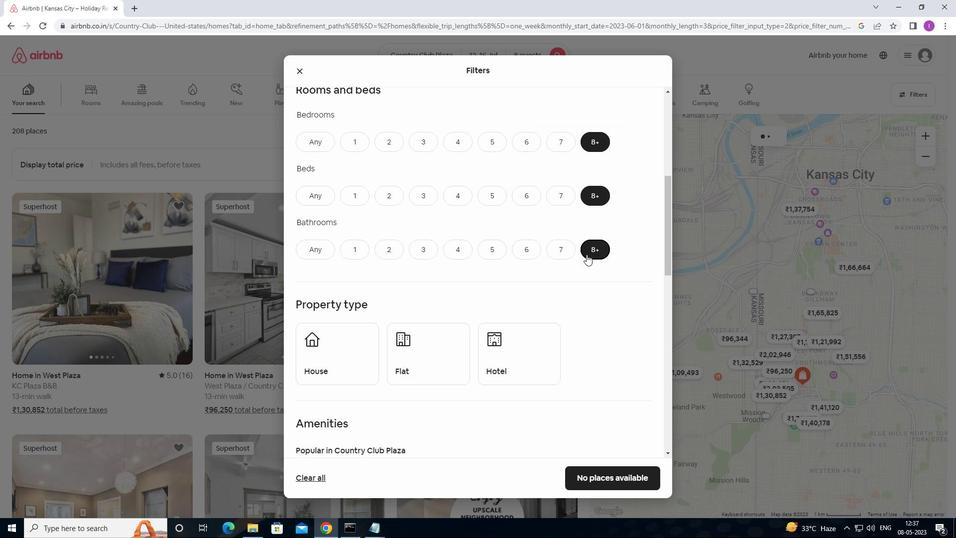 
Action: Mouse scrolled (533, 277) with delta (0, 0)
Screenshot: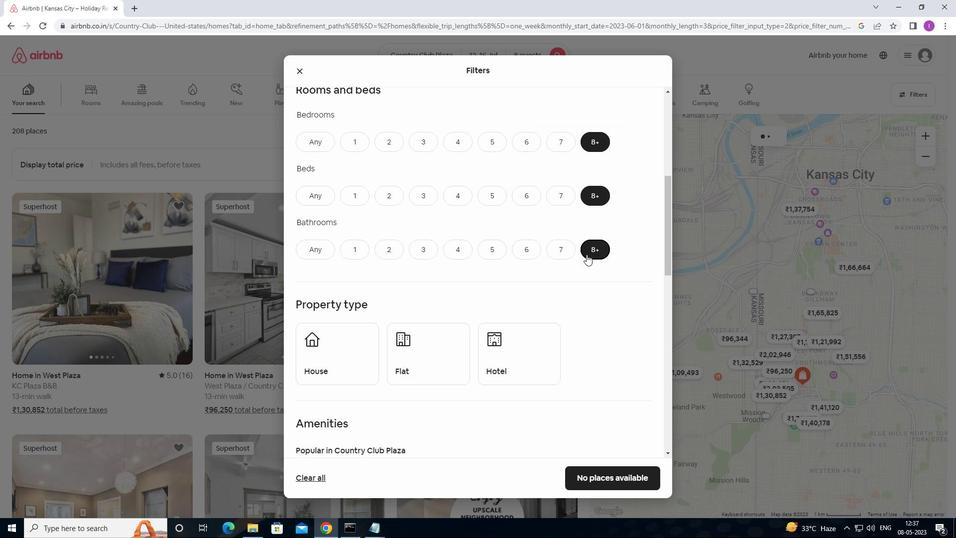 
Action: Mouse moved to (485, 297)
Screenshot: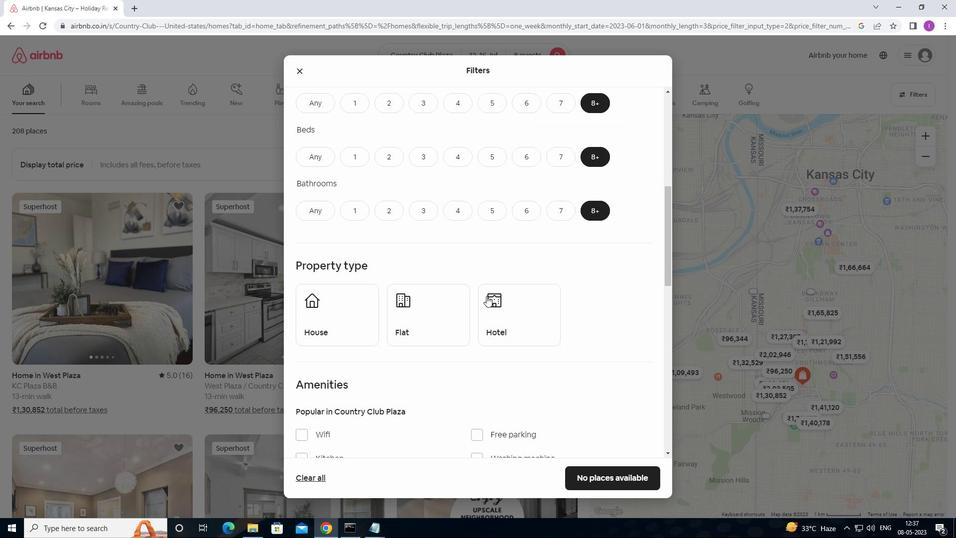 
Action: Mouse scrolled (485, 296) with delta (0, 0)
Screenshot: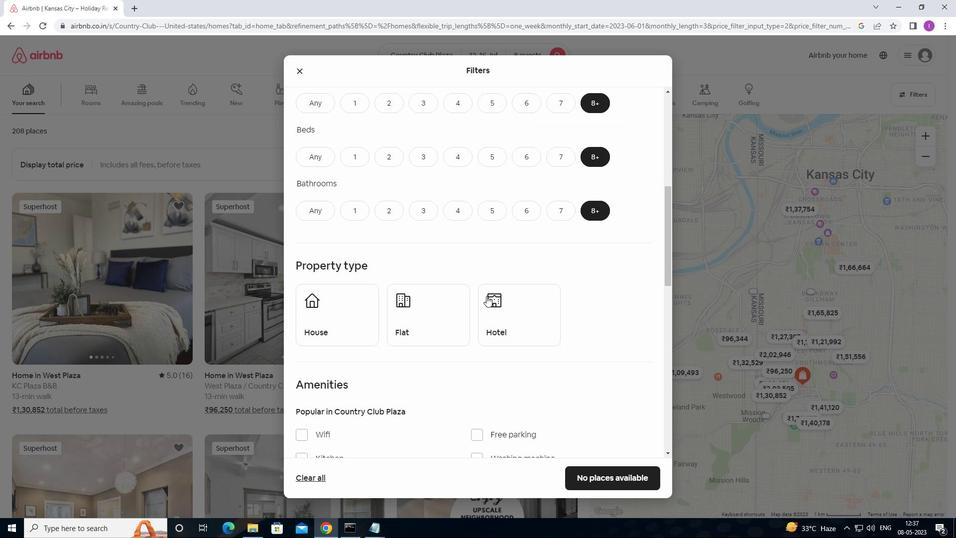 
Action: Mouse moved to (479, 303)
Screenshot: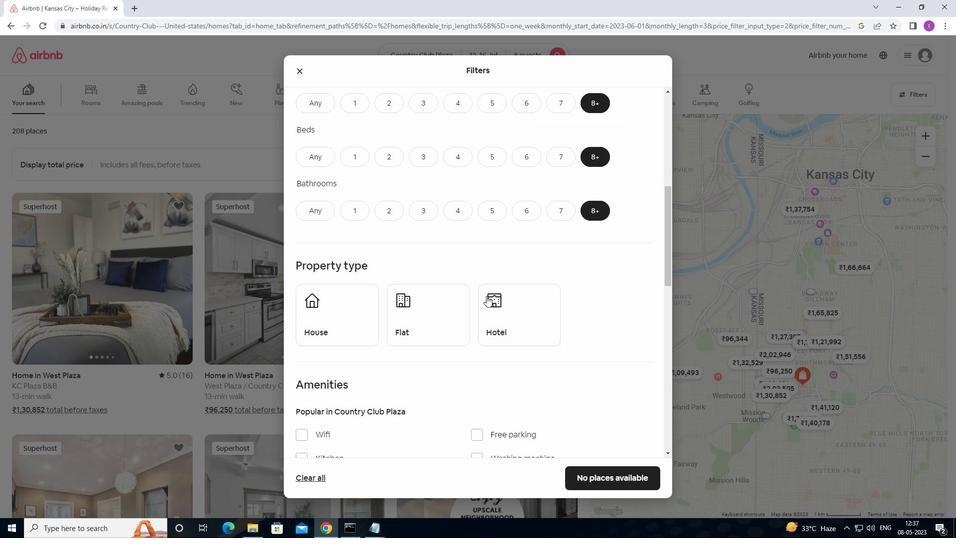 
Action: Mouse scrolled (479, 303) with delta (0, 0)
Screenshot: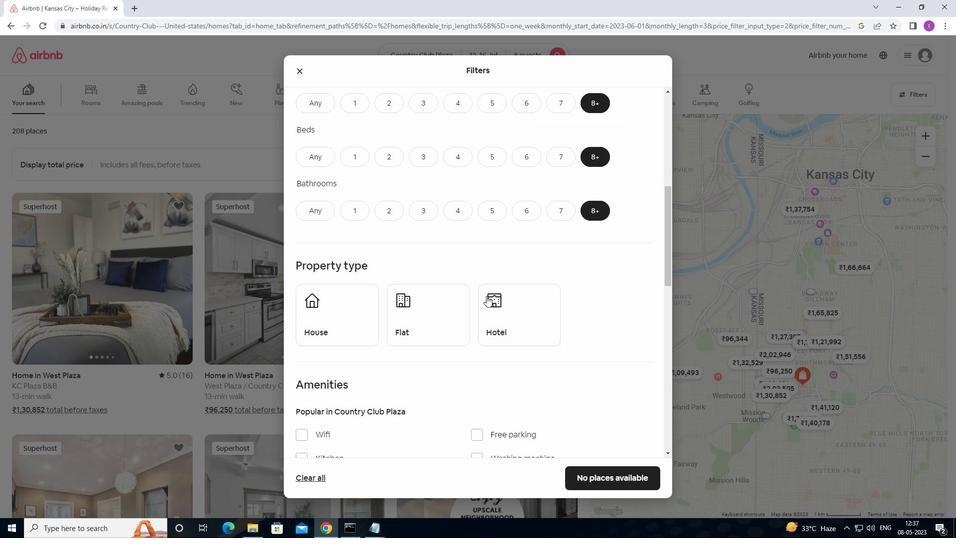 
Action: Mouse moved to (343, 213)
Screenshot: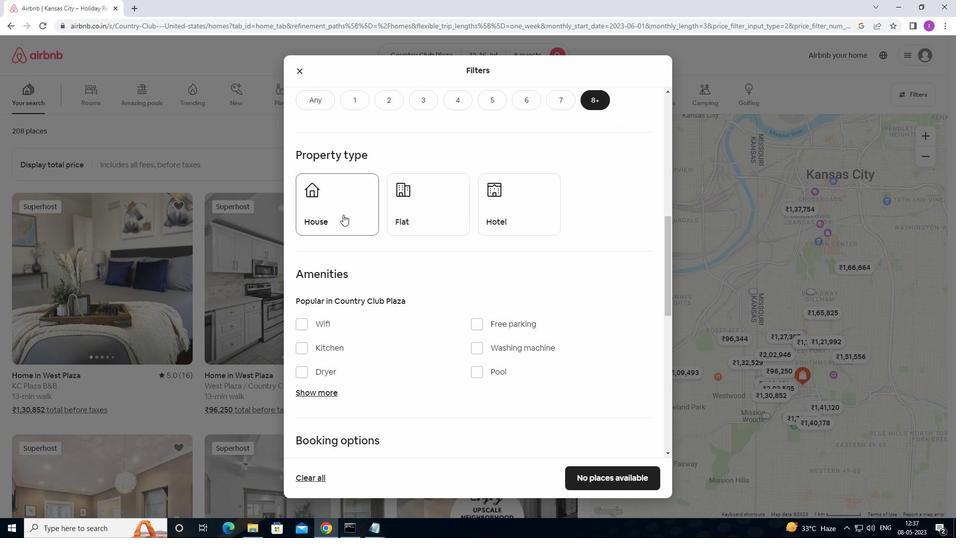 
Action: Mouse pressed left at (343, 213)
Screenshot: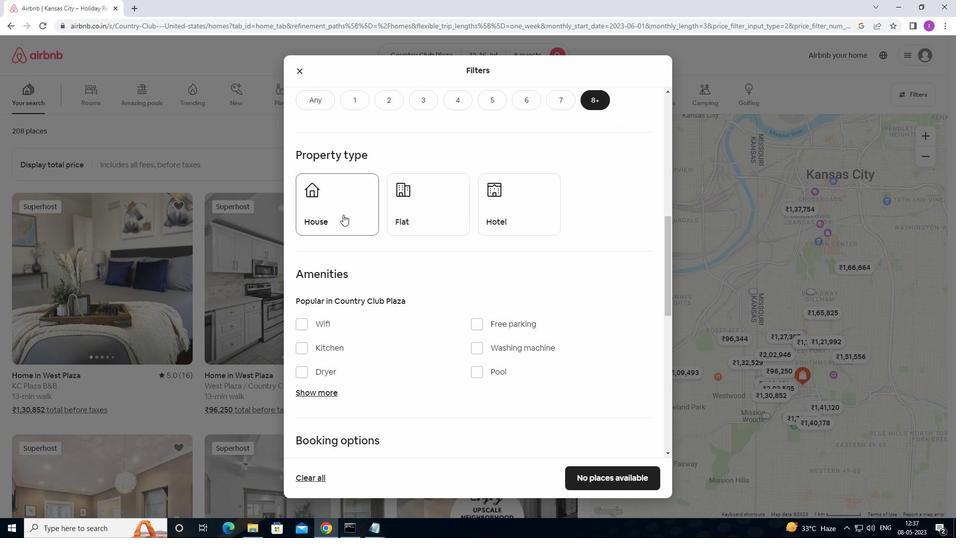 
Action: Mouse moved to (405, 223)
Screenshot: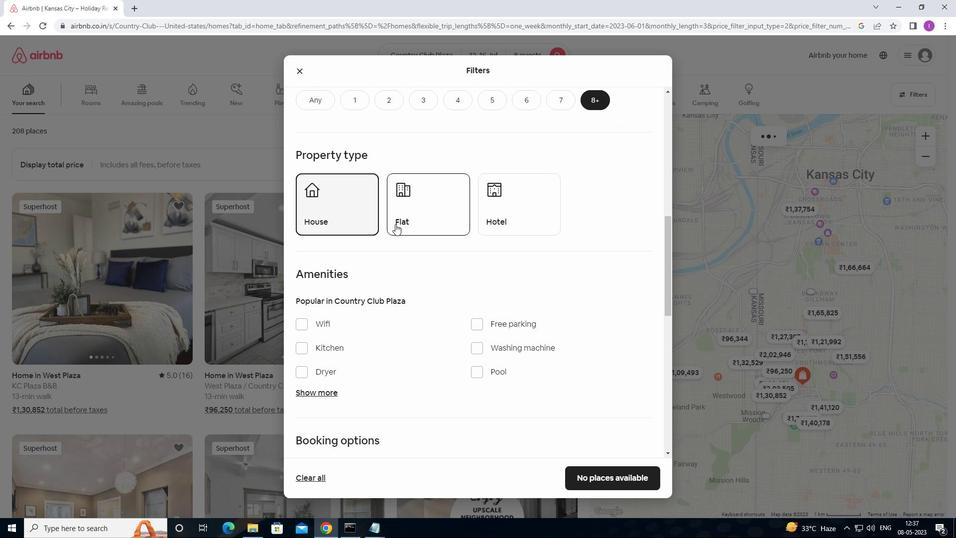 
Action: Mouse pressed left at (405, 223)
Screenshot: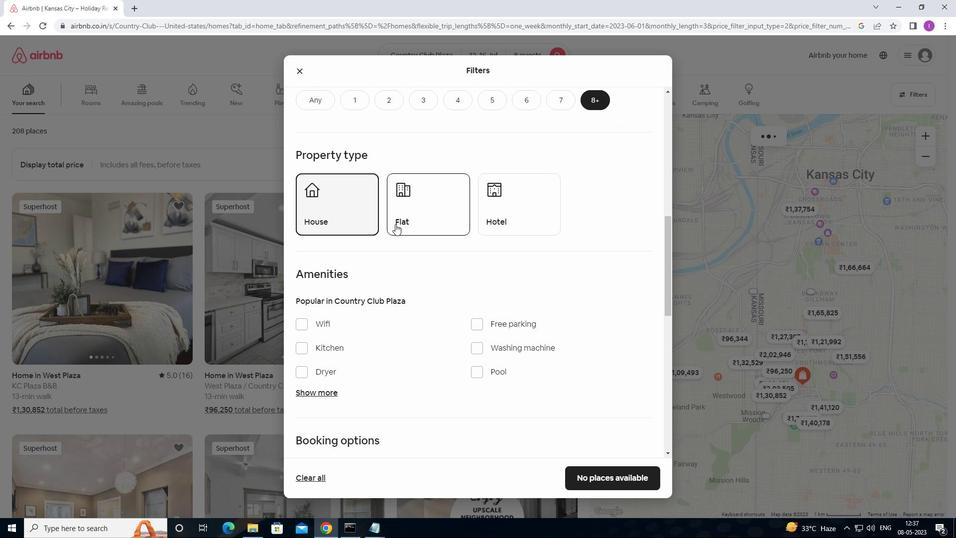
Action: Mouse moved to (417, 201)
Screenshot: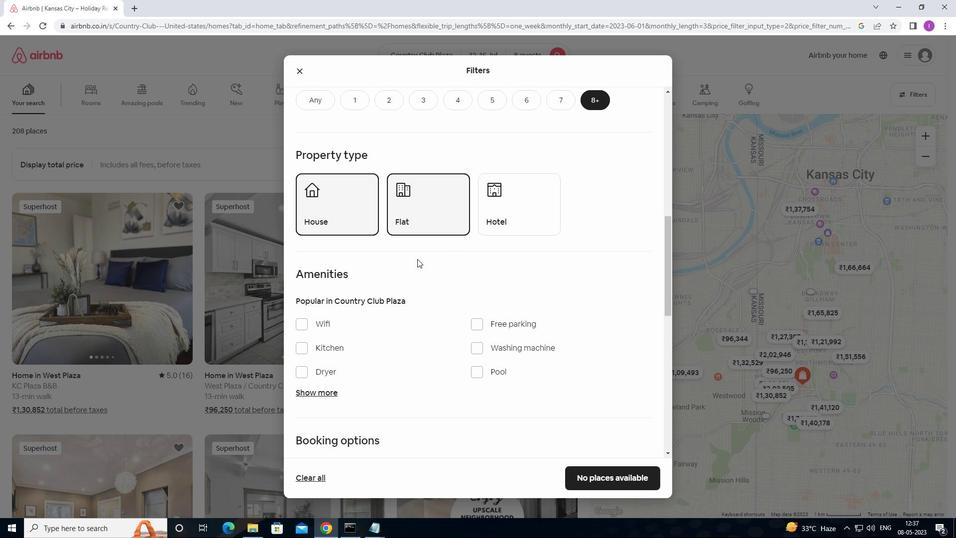 
Action: Mouse scrolled (417, 200) with delta (0, 0)
Screenshot: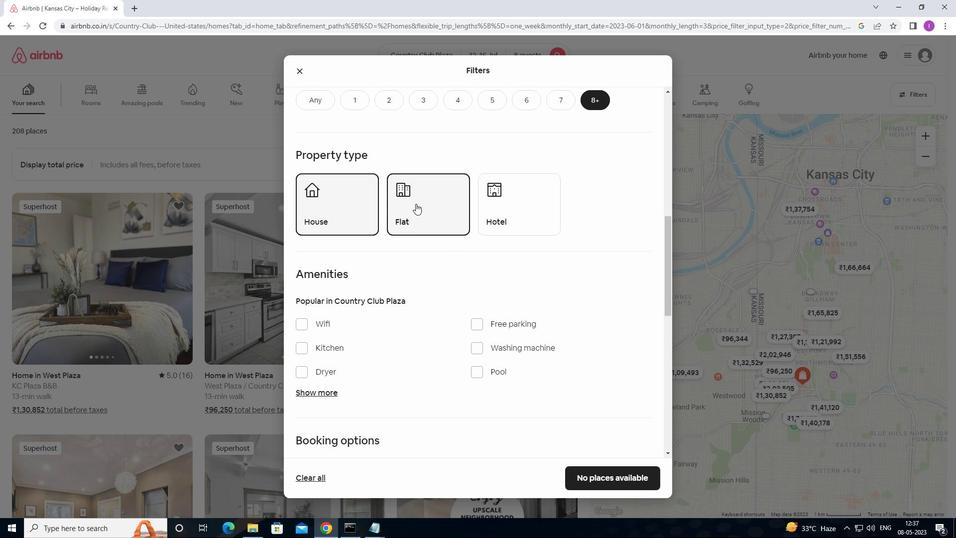
Action: Mouse moved to (417, 201)
Screenshot: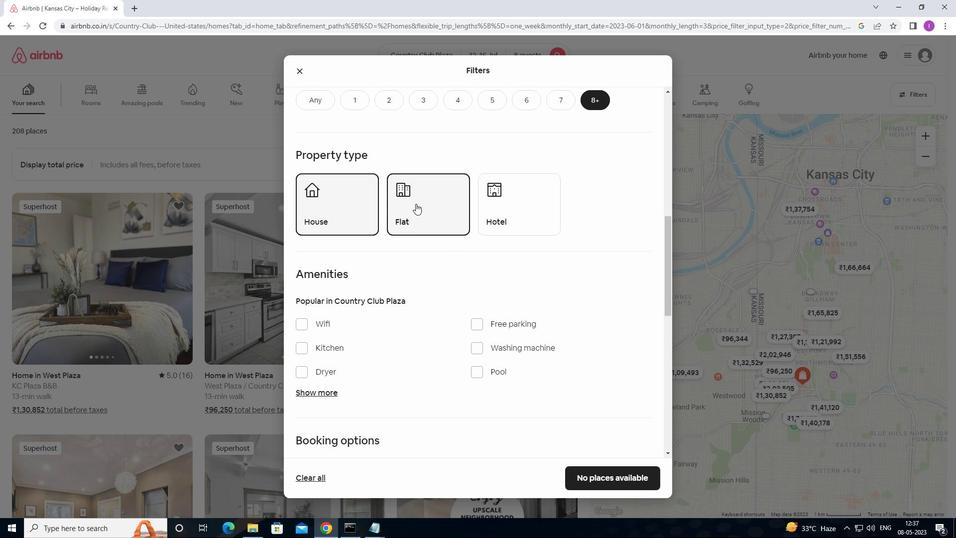 
Action: Mouse scrolled (417, 200) with delta (0, 0)
Screenshot: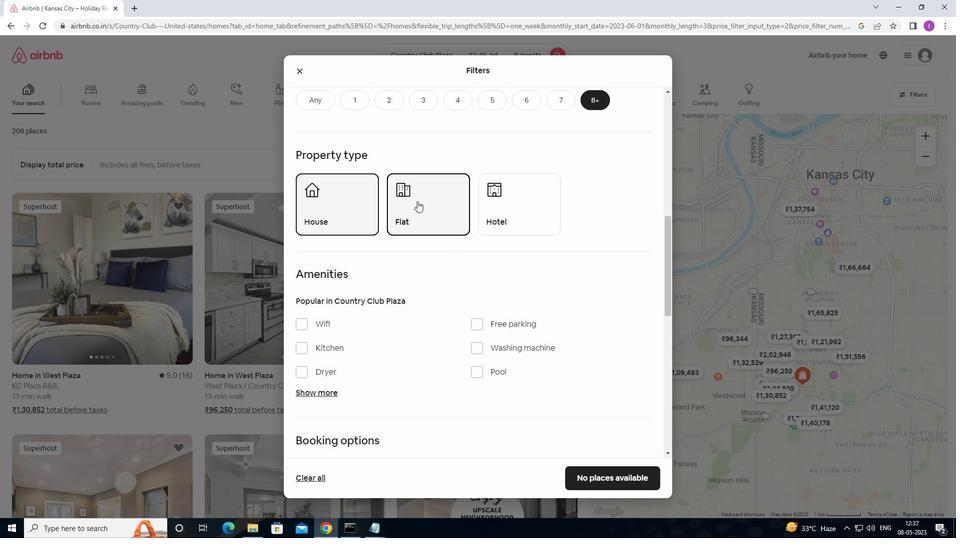 
Action: Mouse moved to (298, 221)
Screenshot: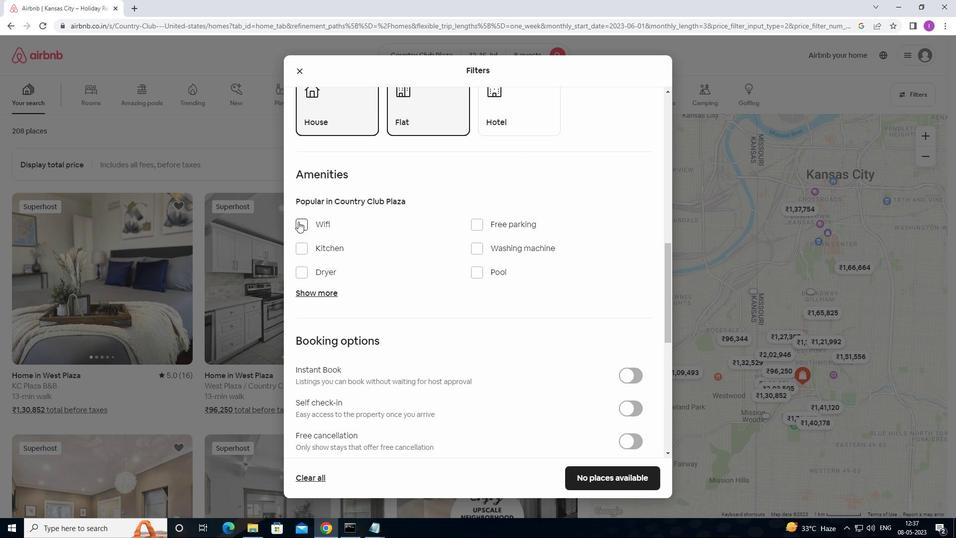 
Action: Mouse pressed left at (298, 221)
Screenshot: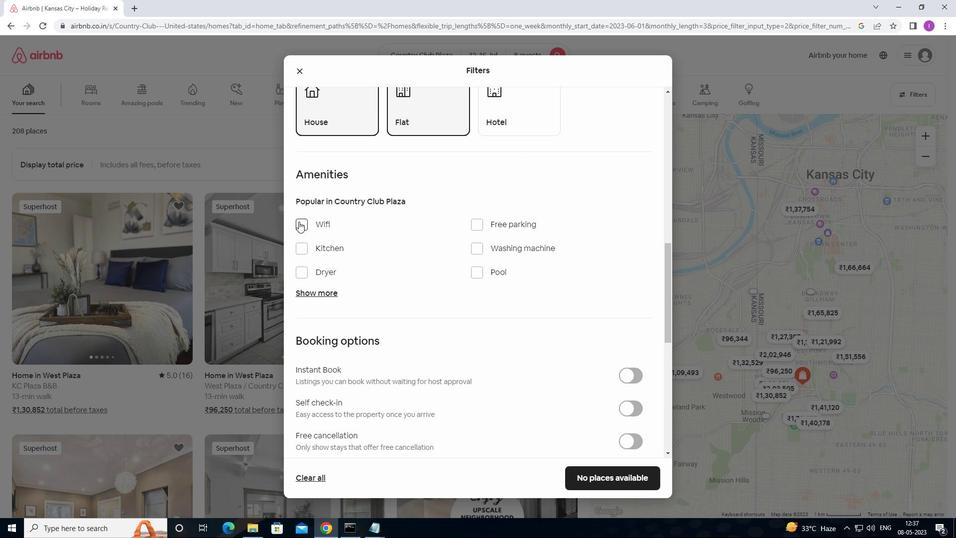 
Action: Mouse moved to (441, 172)
Screenshot: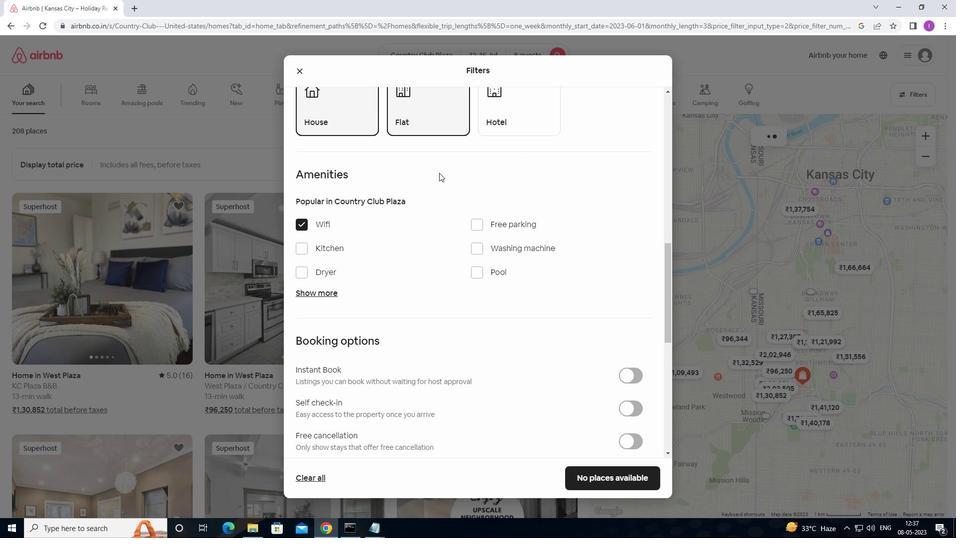 
Action: Mouse scrolled (441, 172) with delta (0, 0)
Screenshot: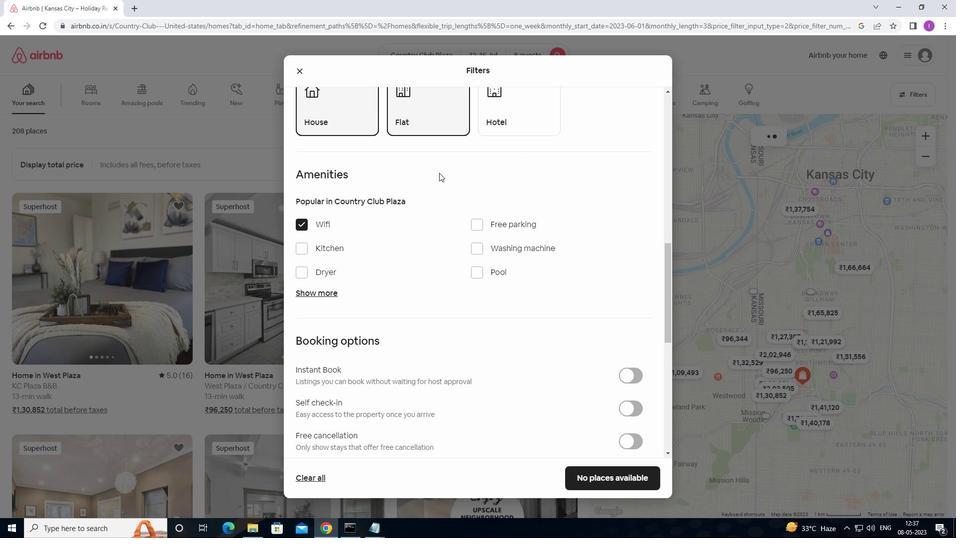 
Action: Mouse moved to (444, 173)
Screenshot: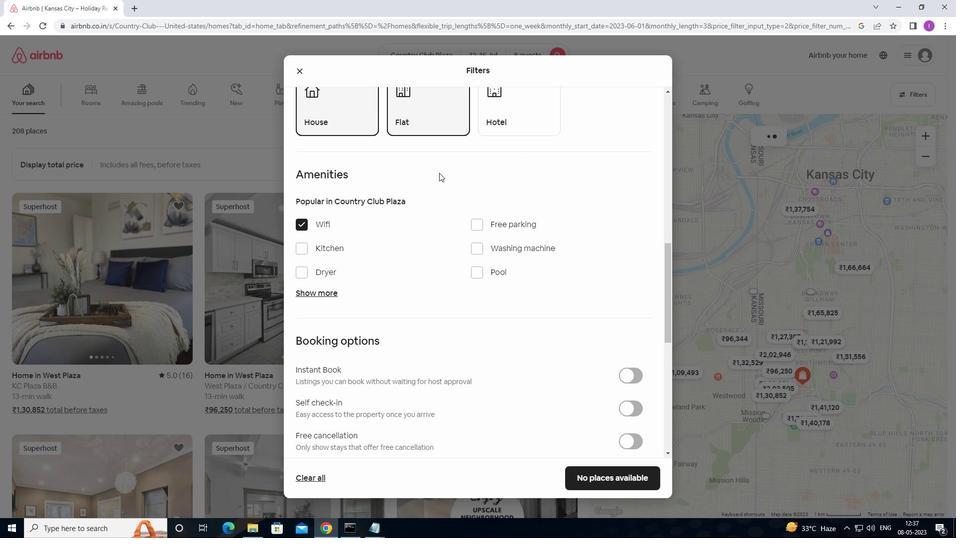 
Action: Mouse scrolled (444, 172) with delta (0, 0)
Screenshot: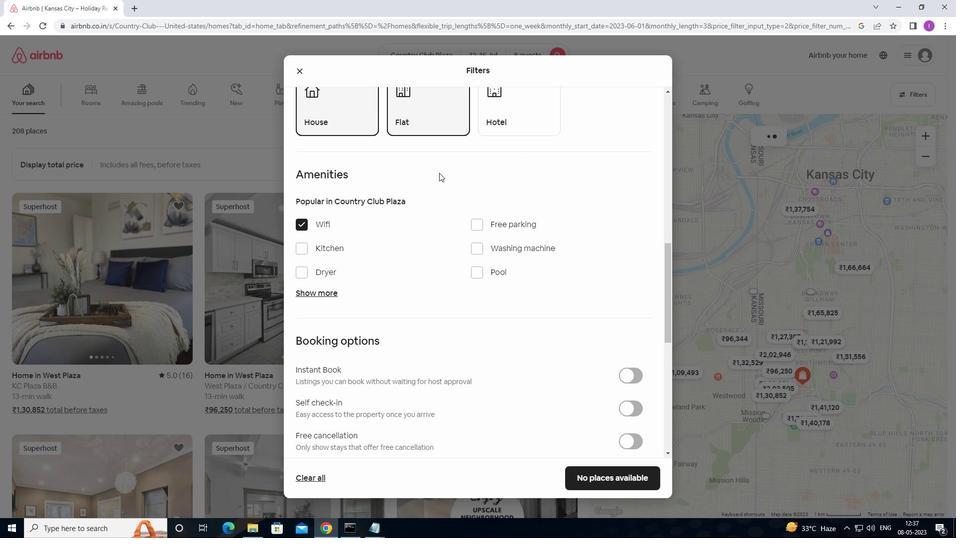 
Action: Mouse moved to (446, 173)
Screenshot: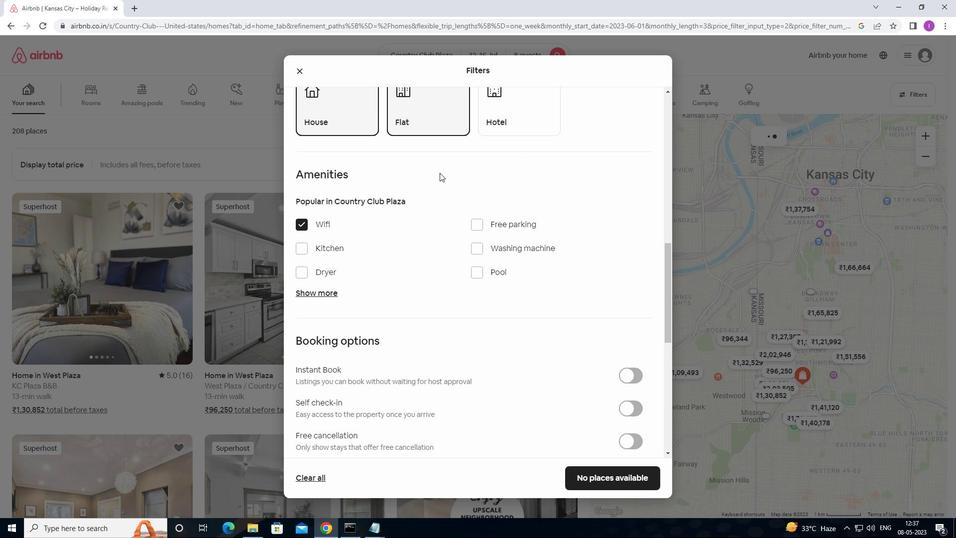 
Action: Mouse scrolled (446, 172) with delta (0, 0)
Screenshot: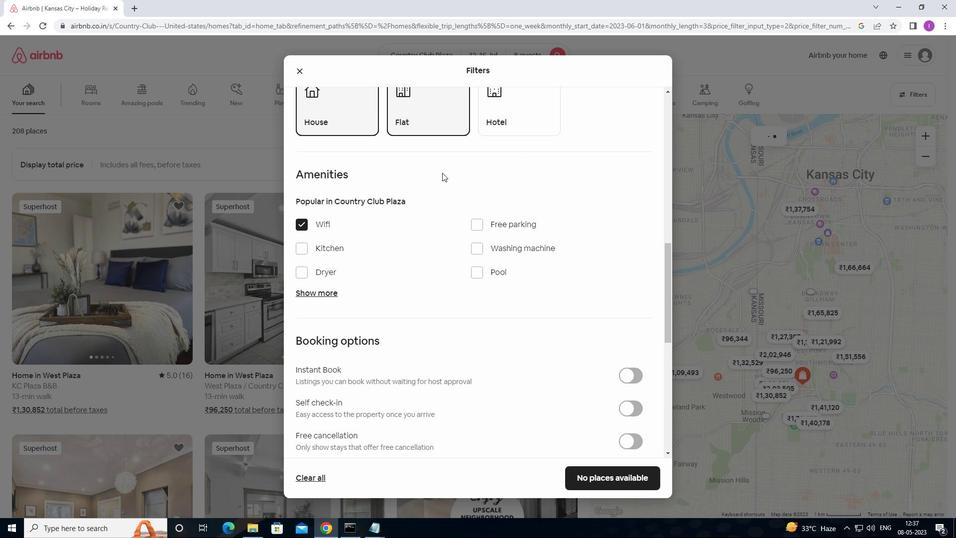 
Action: Mouse moved to (451, 173)
Screenshot: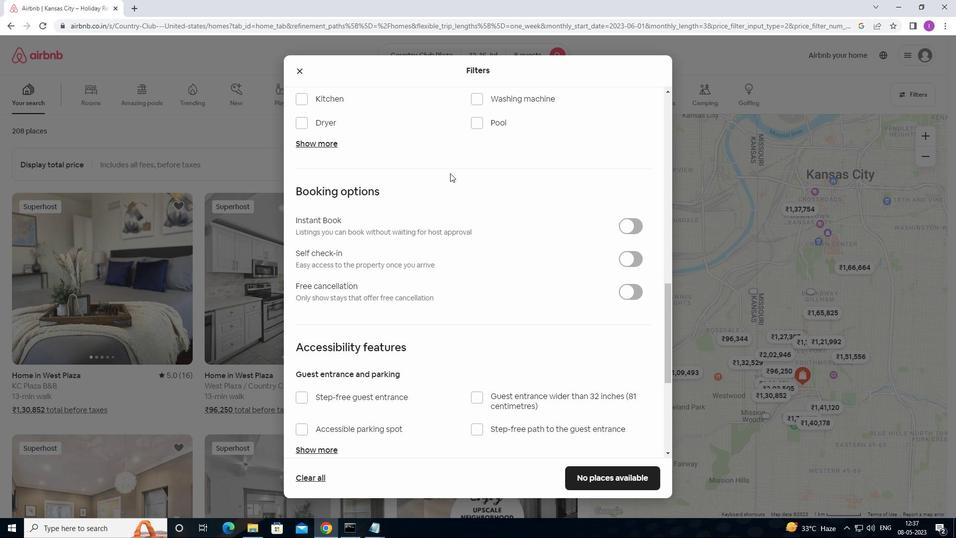 
Action: Mouse scrolled (451, 173) with delta (0, 0)
Screenshot: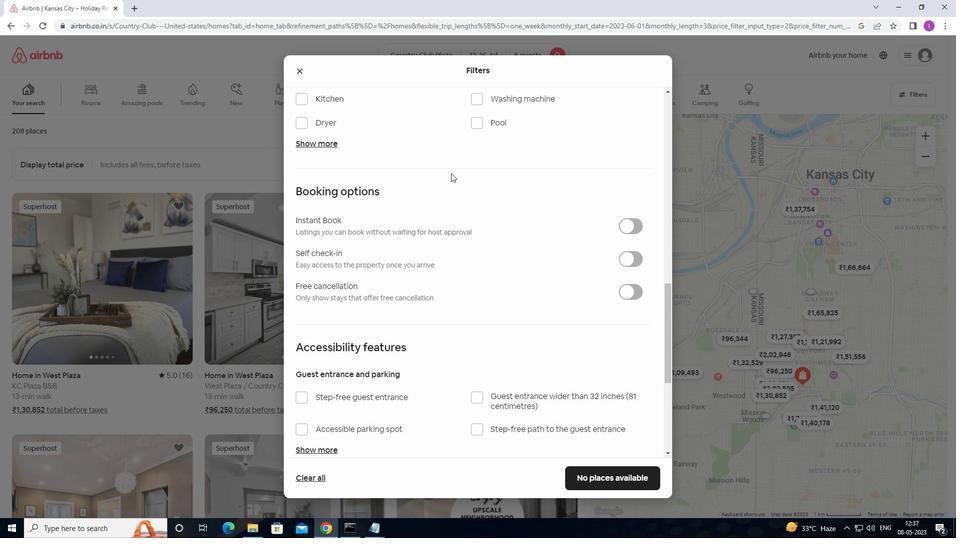 
Action: Mouse moved to (481, 127)
Screenshot: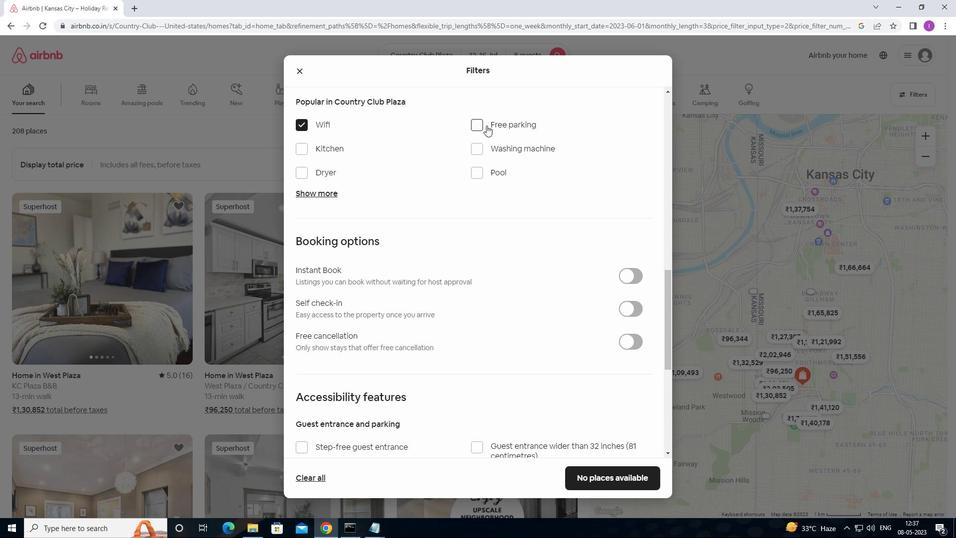
Action: Mouse pressed left at (481, 127)
Screenshot: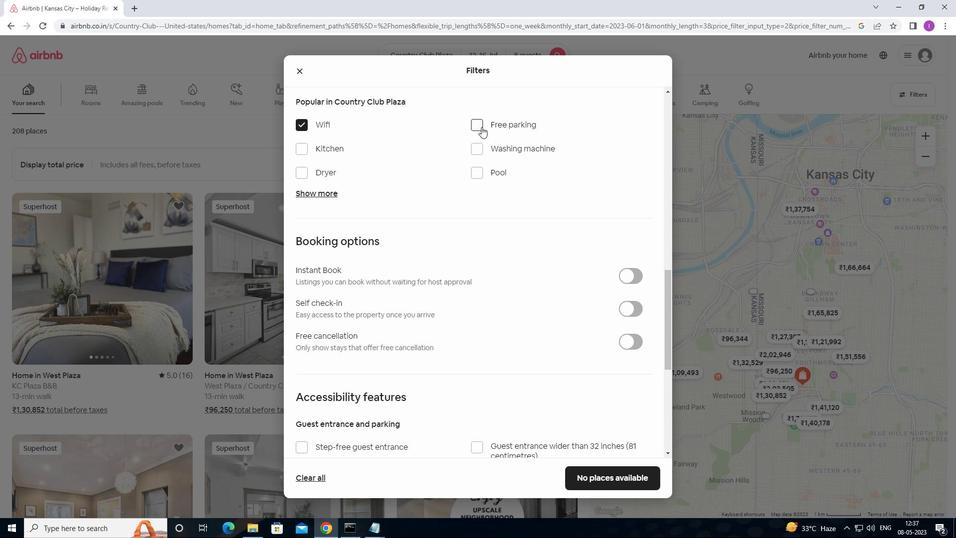 
Action: Mouse moved to (493, 120)
Screenshot: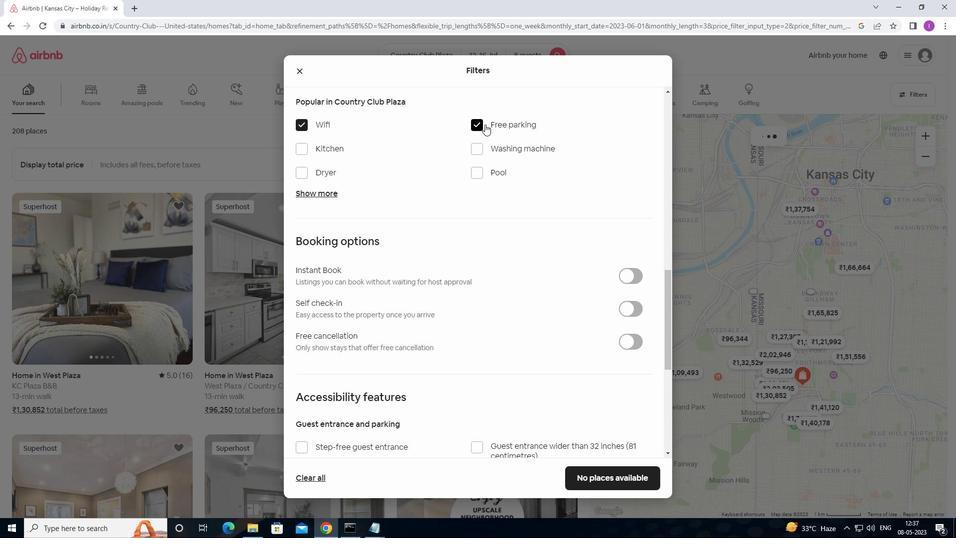 
Action: Mouse scrolled (493, 119) with delta (0, 0)
Screenshot: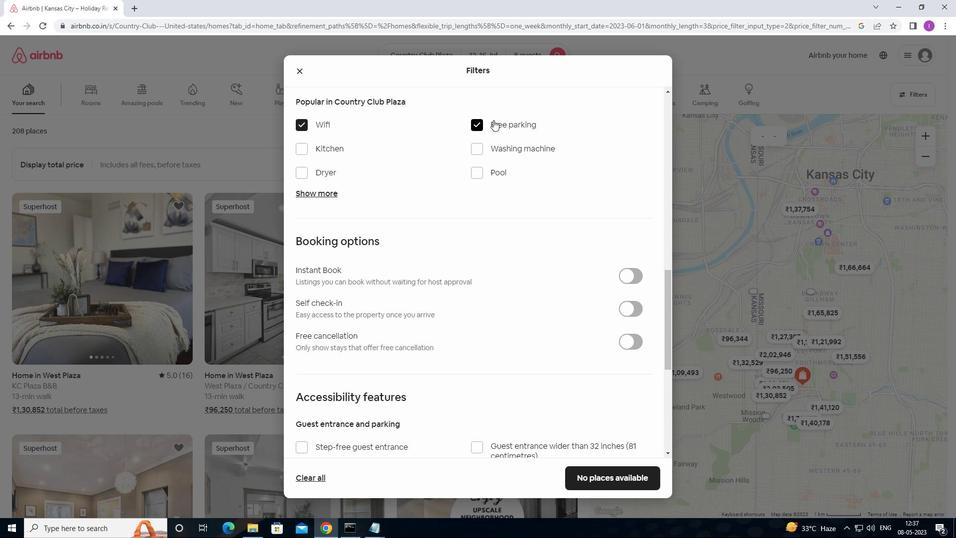 
Action: Mouse moved to (425, 150)
Screenshot: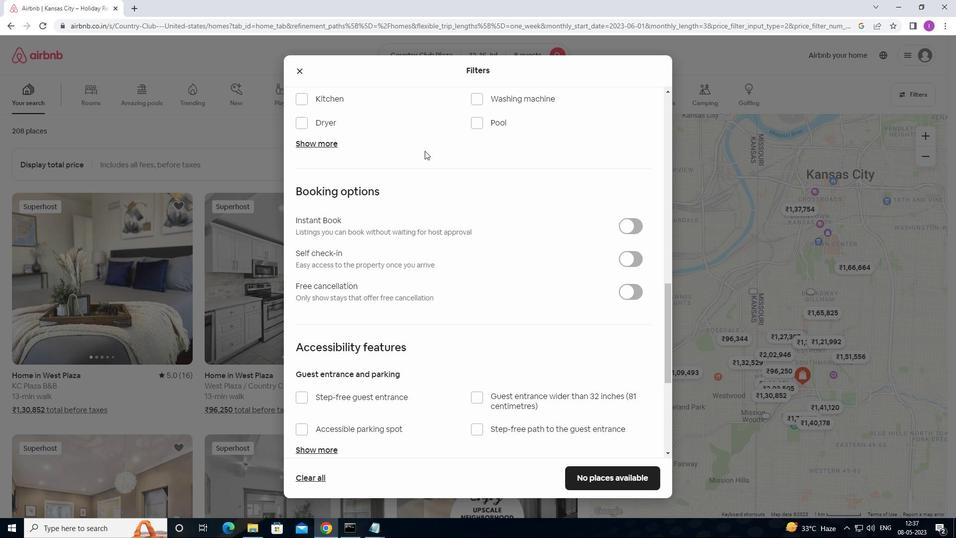 
Action: Mouse scrolled (425, 151) with delta (0, 0)
Screenshot: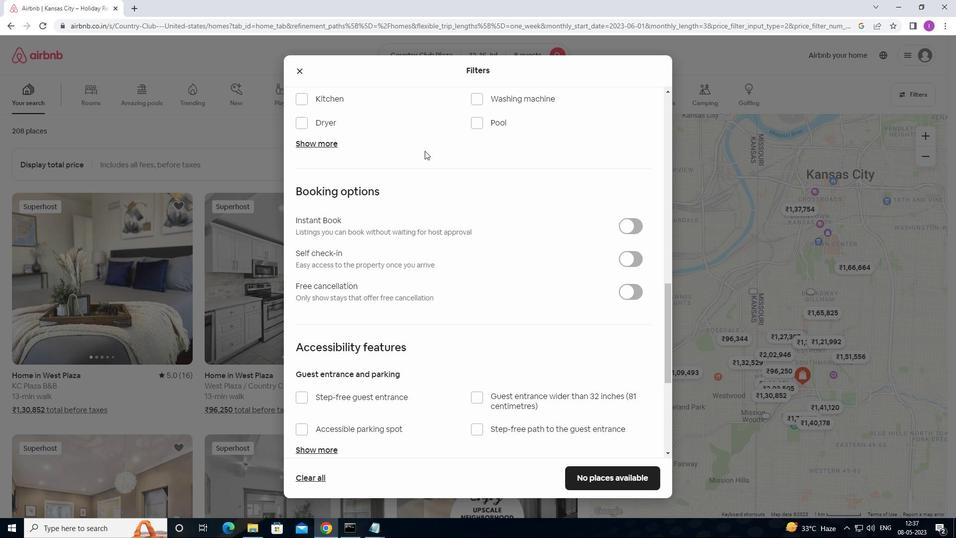 
Action: Mouse scrolled (425, 150) with delta (0, 0)
Screenshot: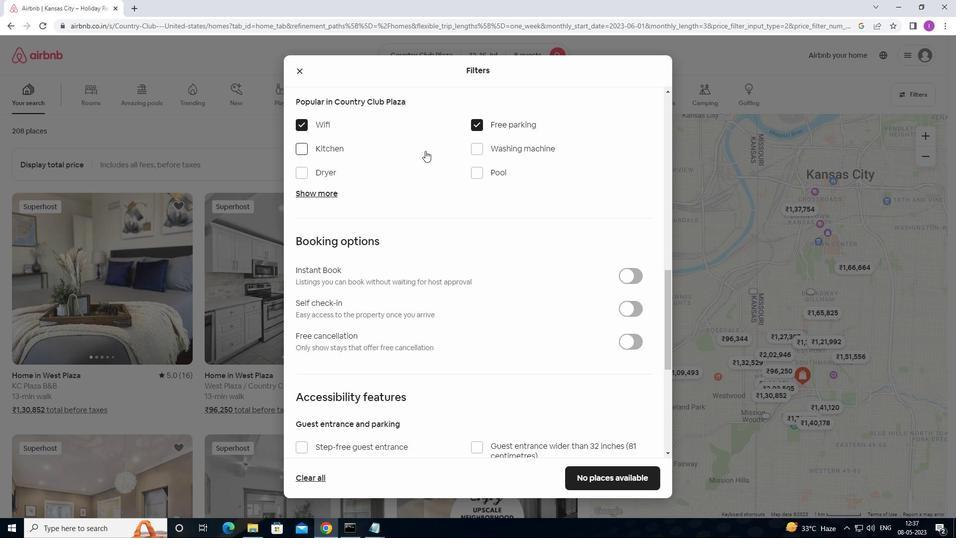 
Action: Mouse moved to (432, 145)
Screenshot: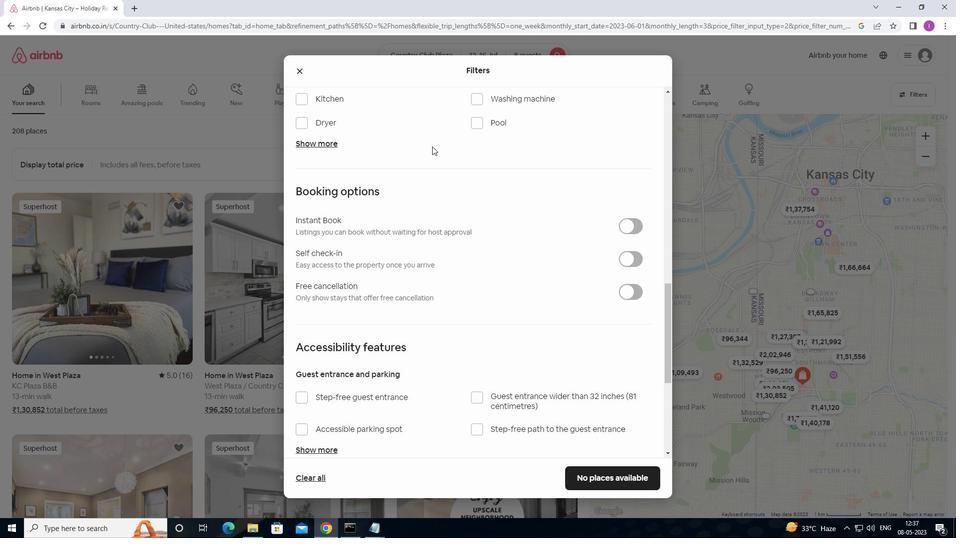 
Action: Mouse scrolled (432, 145) with delta (0, 0)
Screenshot: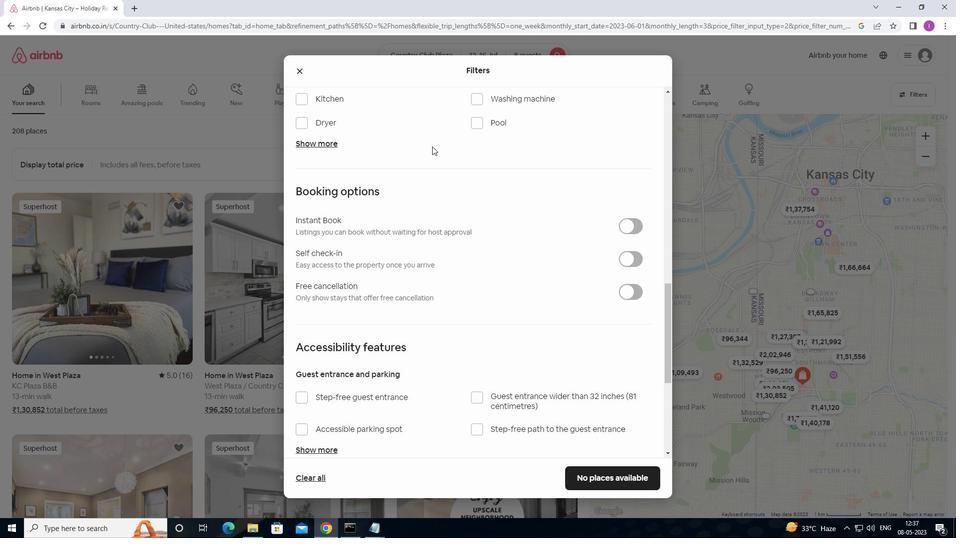 
Action: Mouse moved to (433, 145)
Screenshot: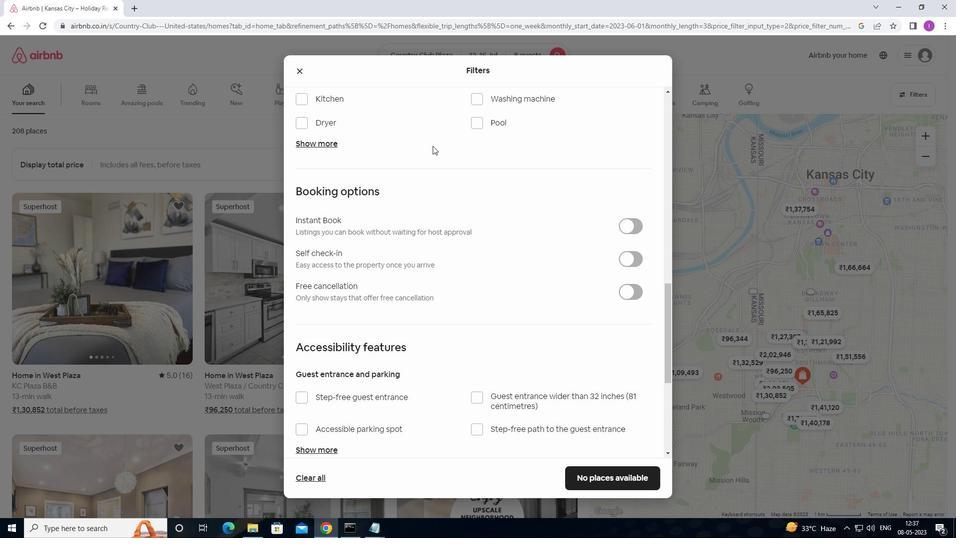 
Action: Mouse scrolled (433, 145) with delta (0, 0)
Screenshot: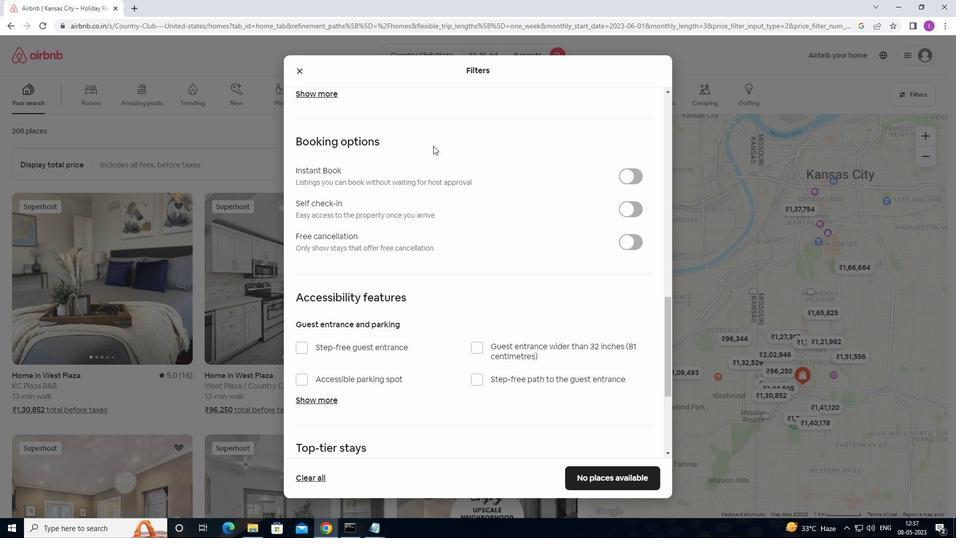 
Action: Mouse moved to (641, 162)
Screenshot: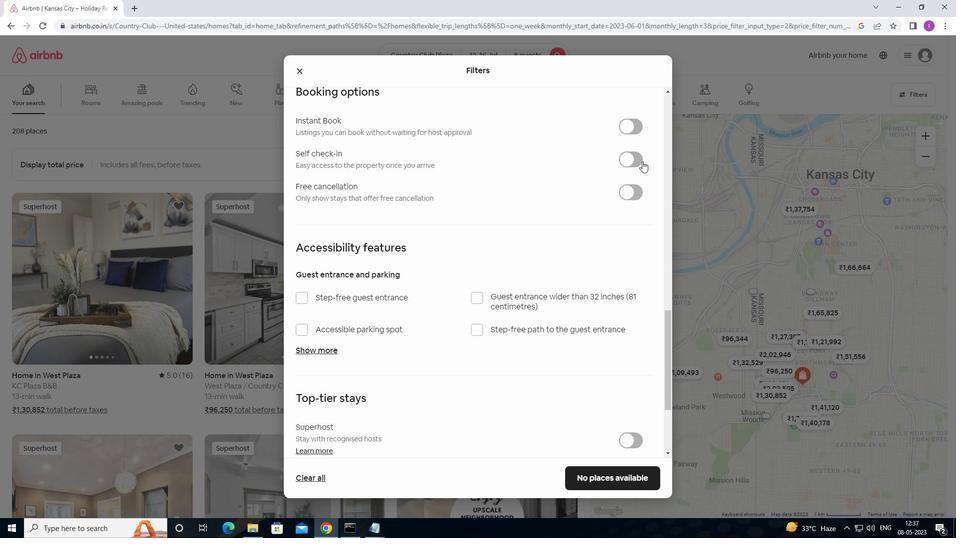 
Action: Mouse pressed left at (641, 162)
Screenshot: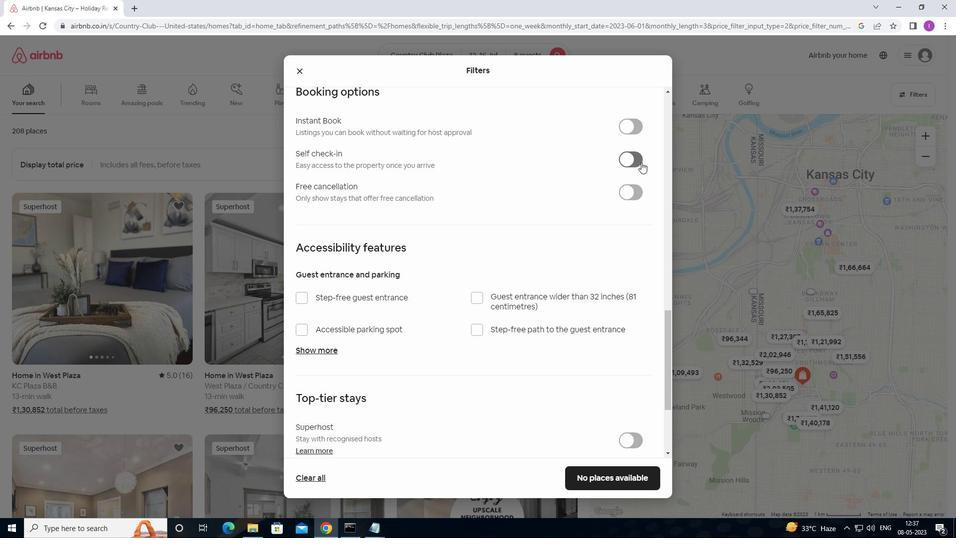 
Action: Mouse moved to (618, 169)
Screenshot: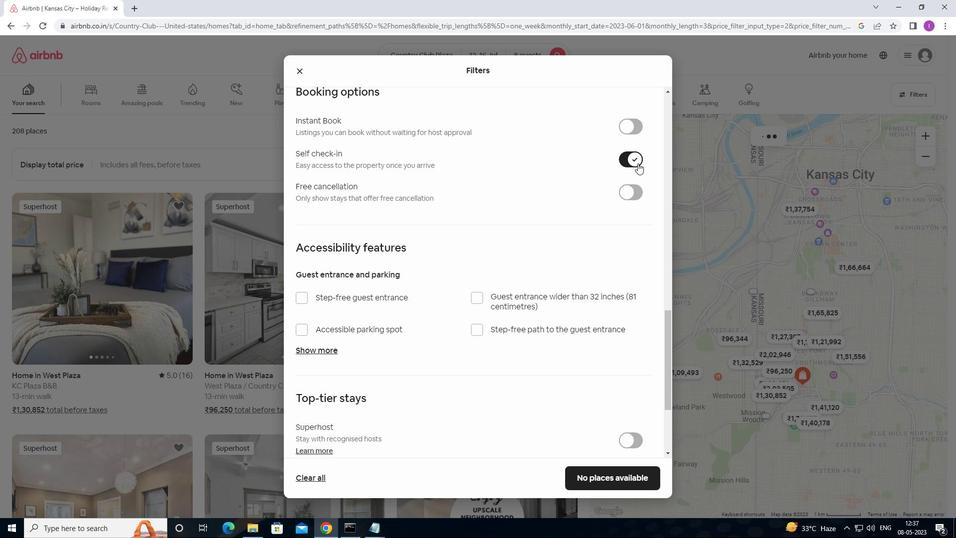 
Action: Mouse scrolled (618, 168) with delta (0, 0)
Screenshot: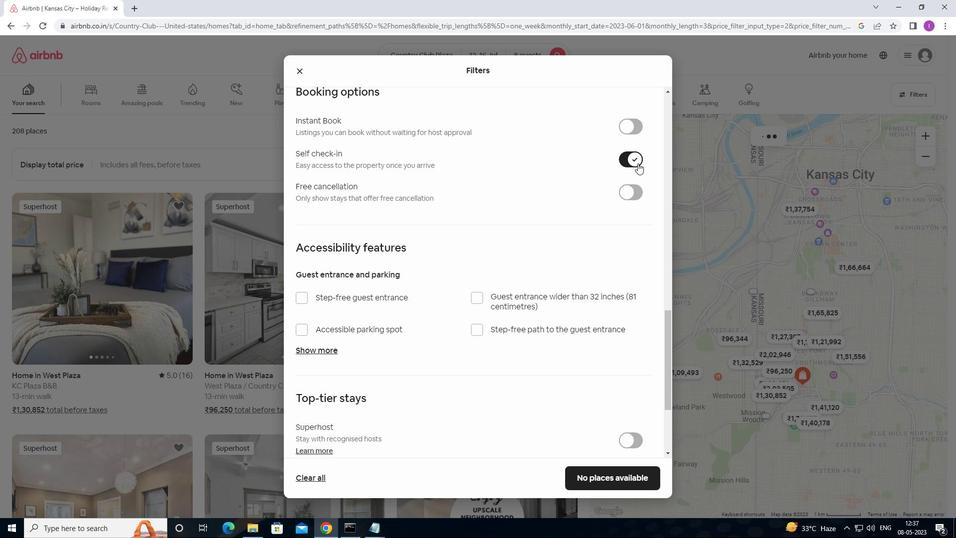 
Action: Mouse moved to (612, 172)
Screenshot: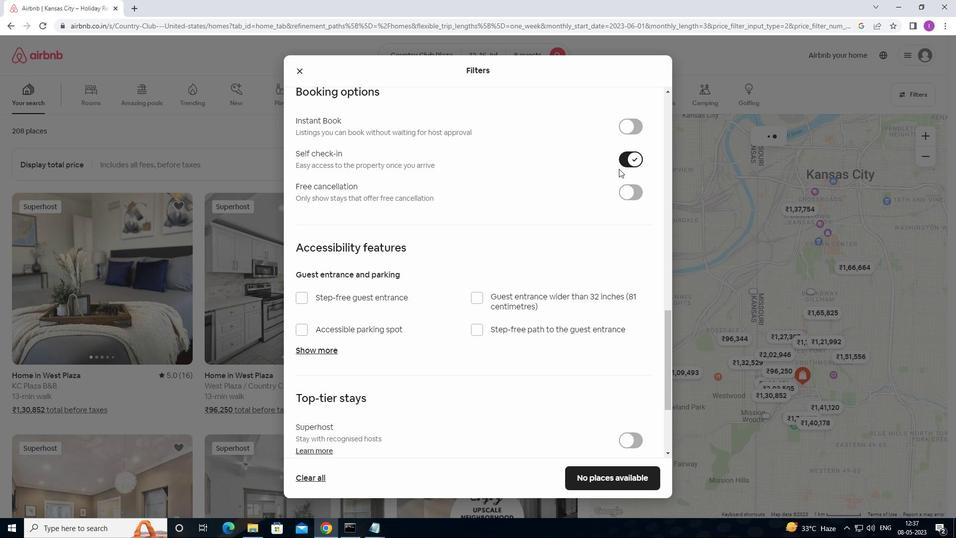 
Action: Mouse scrolled (612, 171) with delta (0, 0)
Screenshot: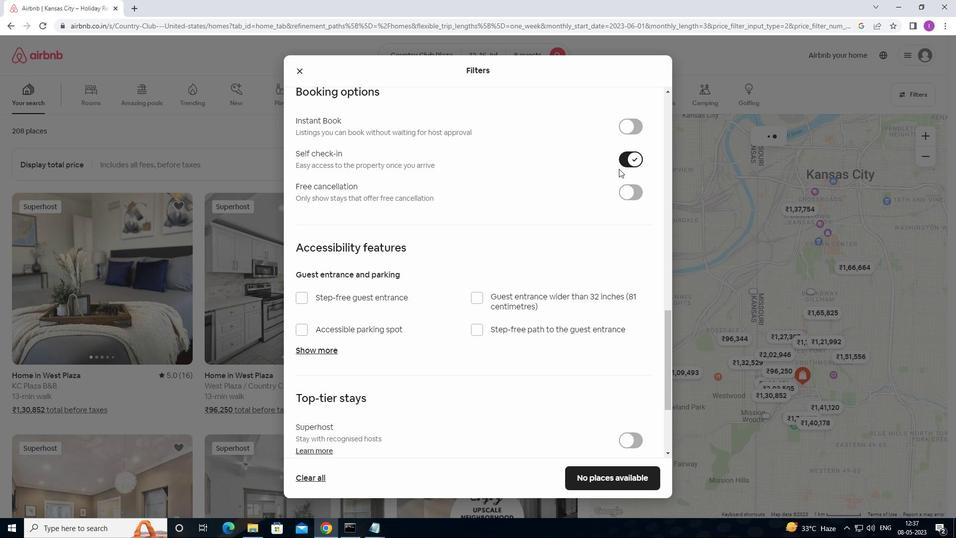 
Action: Mouse moved to (605, 175)
Screenshot: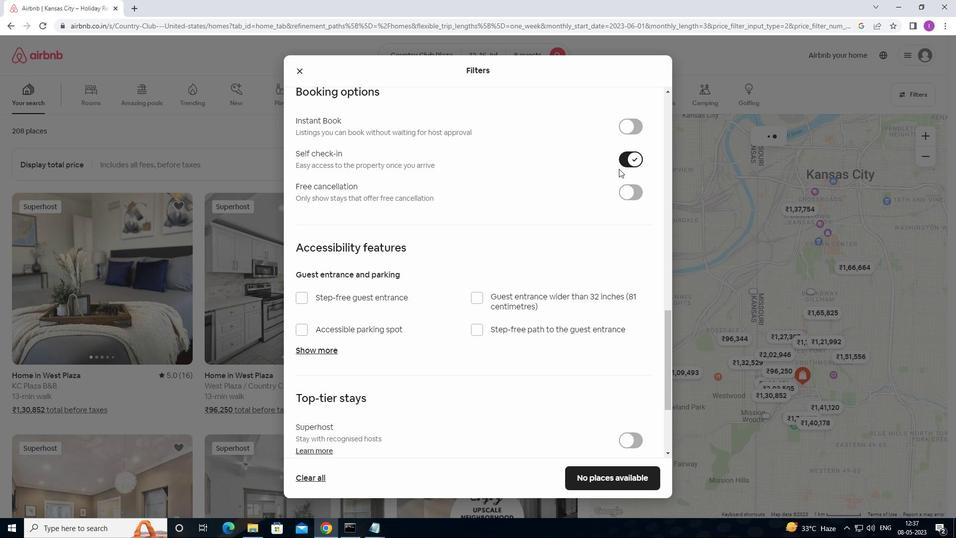 
Action: Mouse scrolled (605, 174) with delta (0, 0)
Screenshot: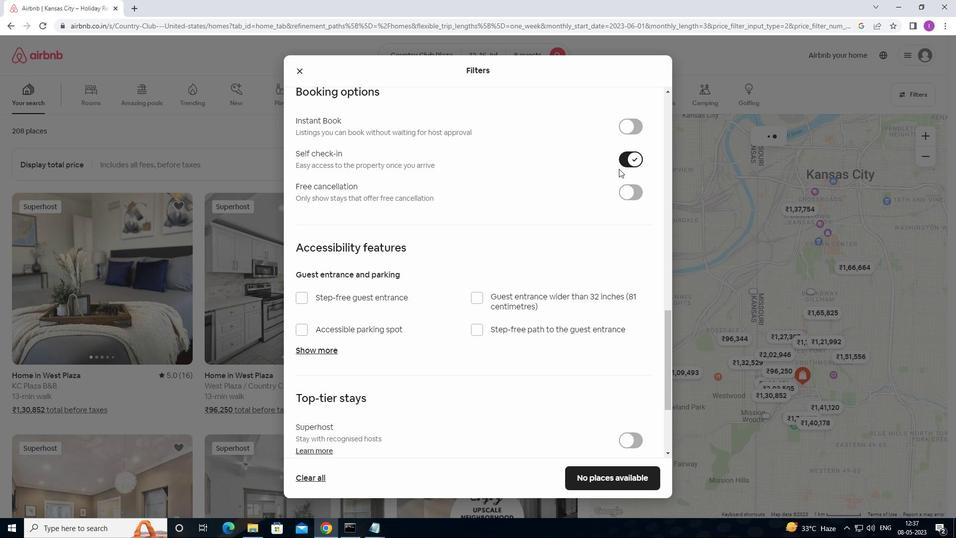 
Action: Mouse moved to (603, 175)
Screenshot: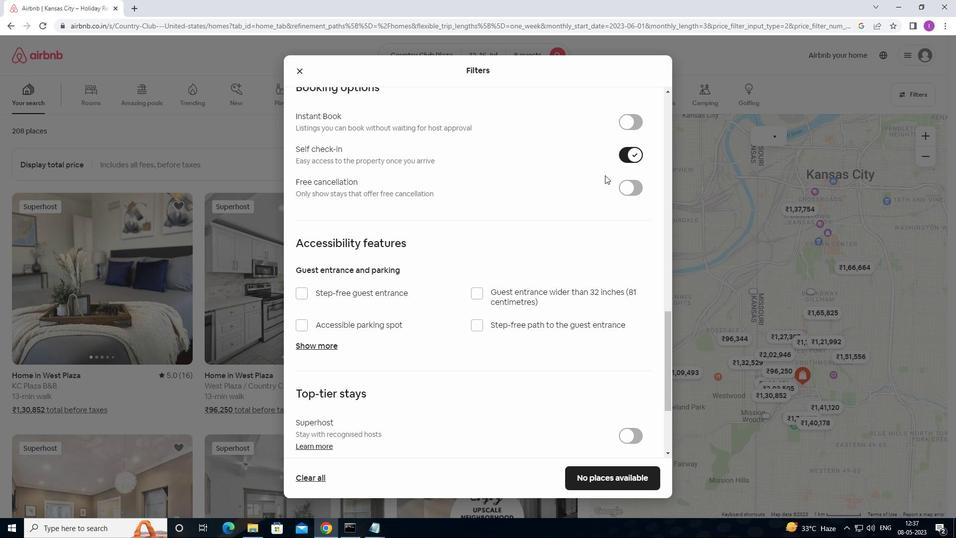 
Action: Mouse scrolled (603, 174) with delta (0, 0)
Screenshot: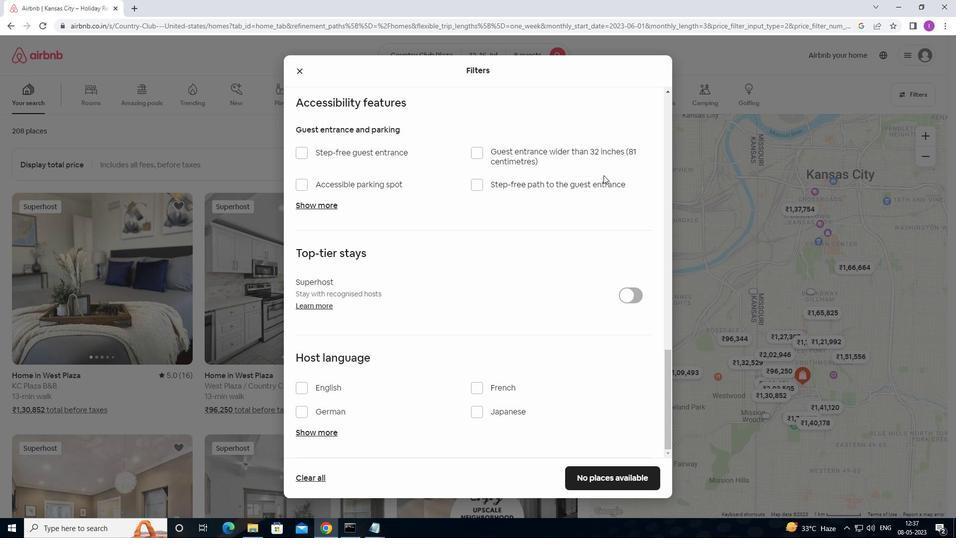 
Action: Mouse moved to (603, 174)
Screenshot: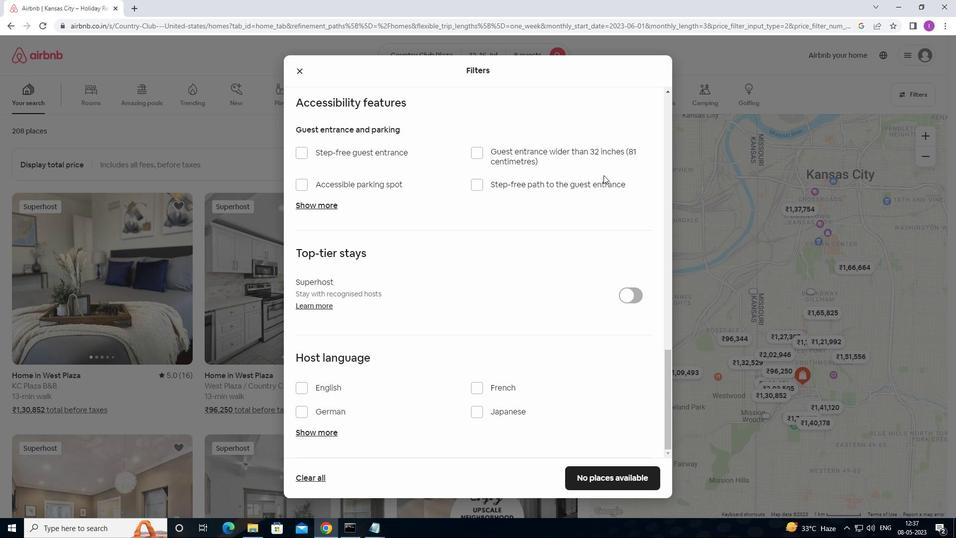 
Action: Mouse scrolled (603, 174) with delta (0, 0)
Screenshot: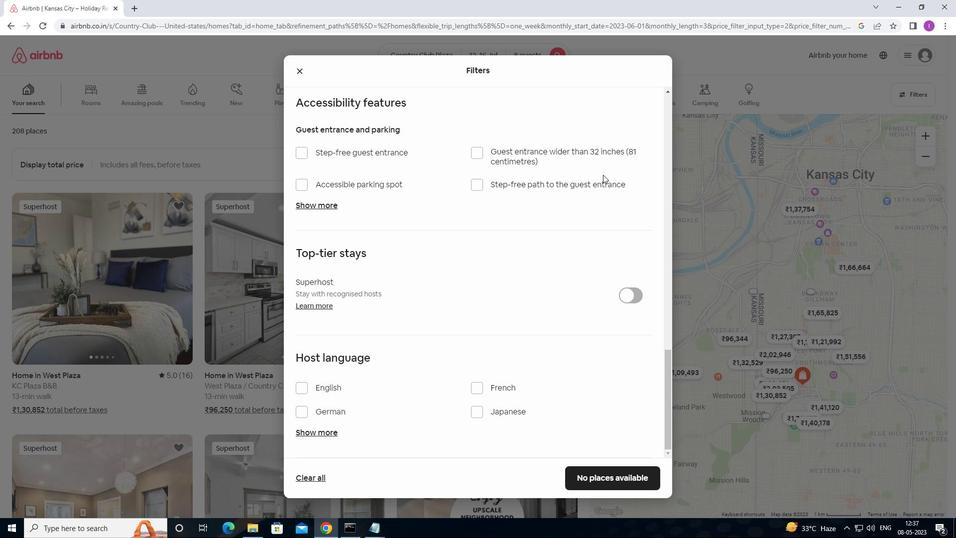 
Action: Mouse moved to (408, 243)
Screenshot: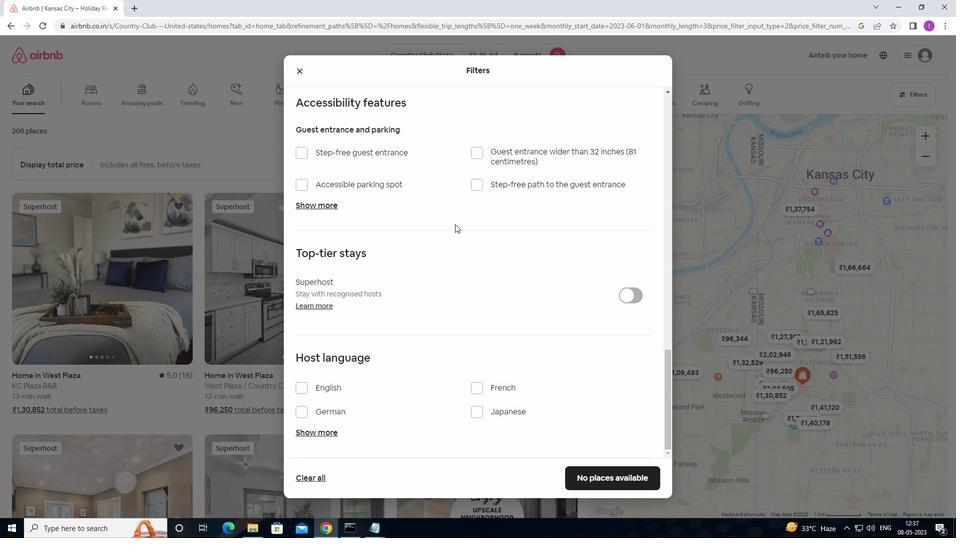 
Action: Mouse scrolled (408, 243) with delta (0, 0)
Screenshot: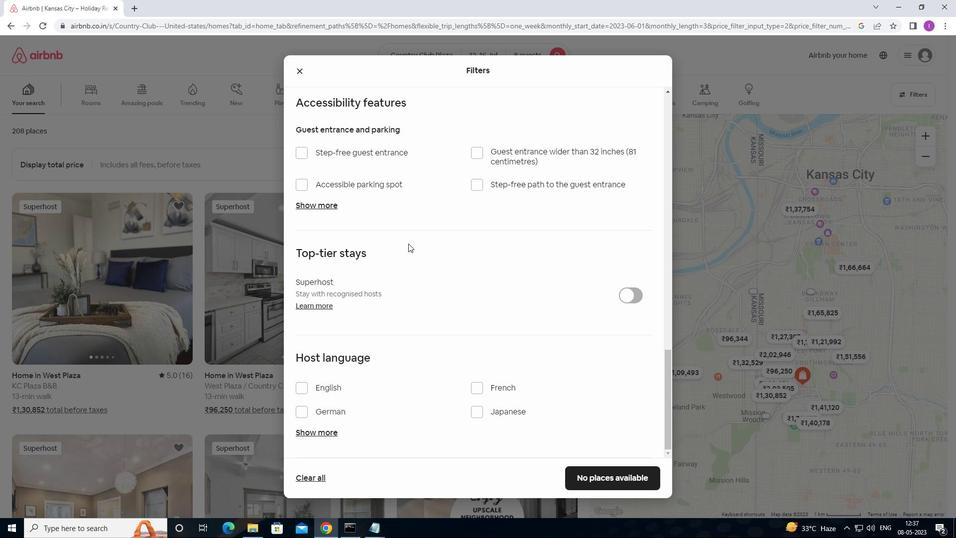 
Action: Mouse scrolled (408, 243) with delta (0, 0)
Screenshot: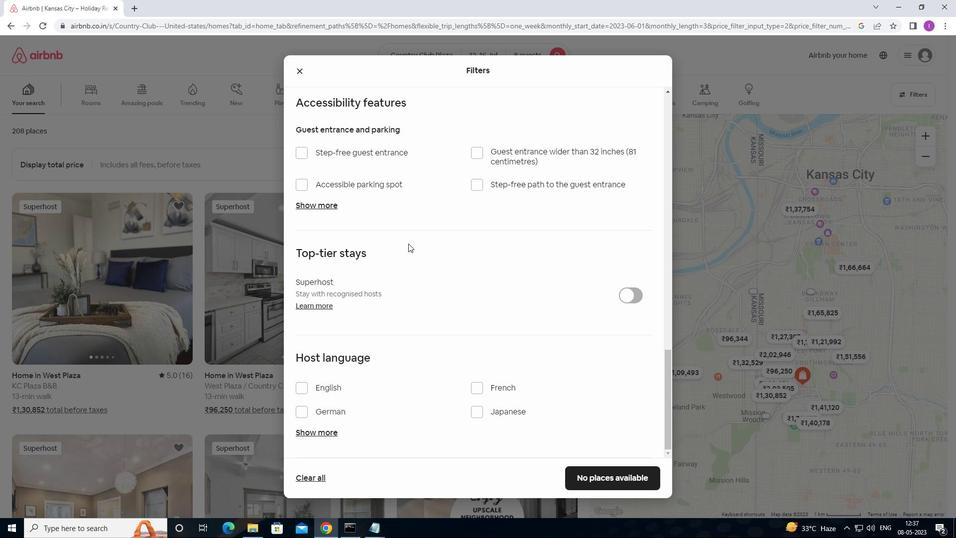 
Action: Mouse scrolled (408, 243) with delta (0, 0)
Screenshot: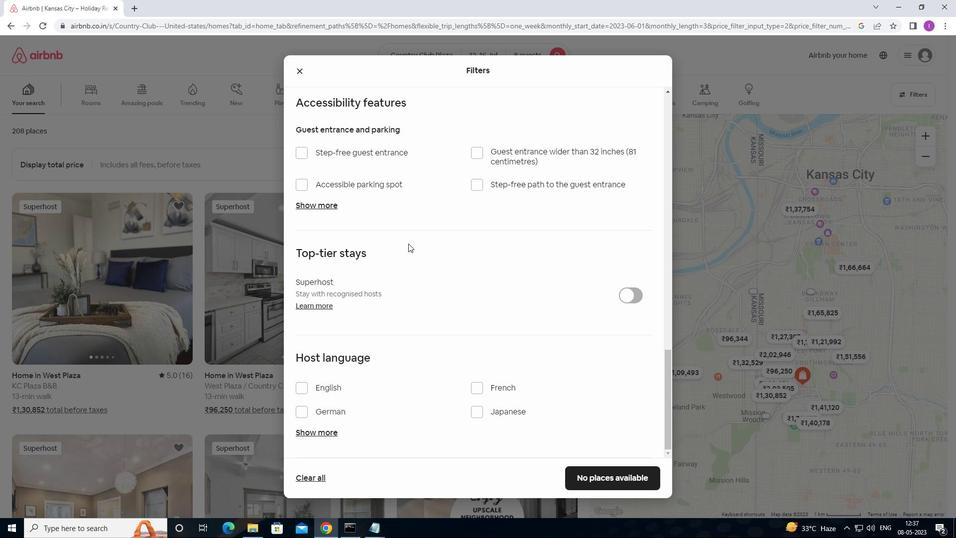 
Action: Mouse moved to (297, 389)
Screenshot: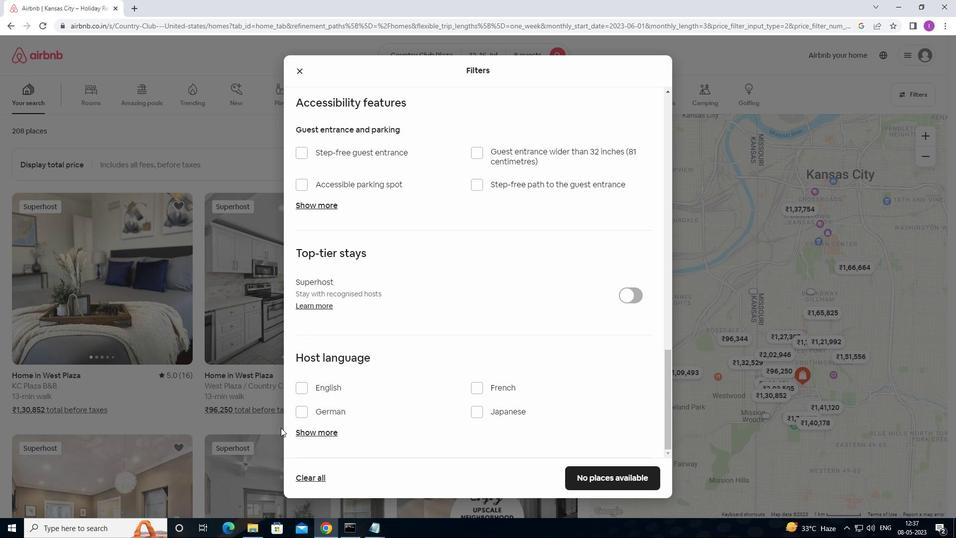 
Action: Mouse pressed left at (297, 389)
Screenshot: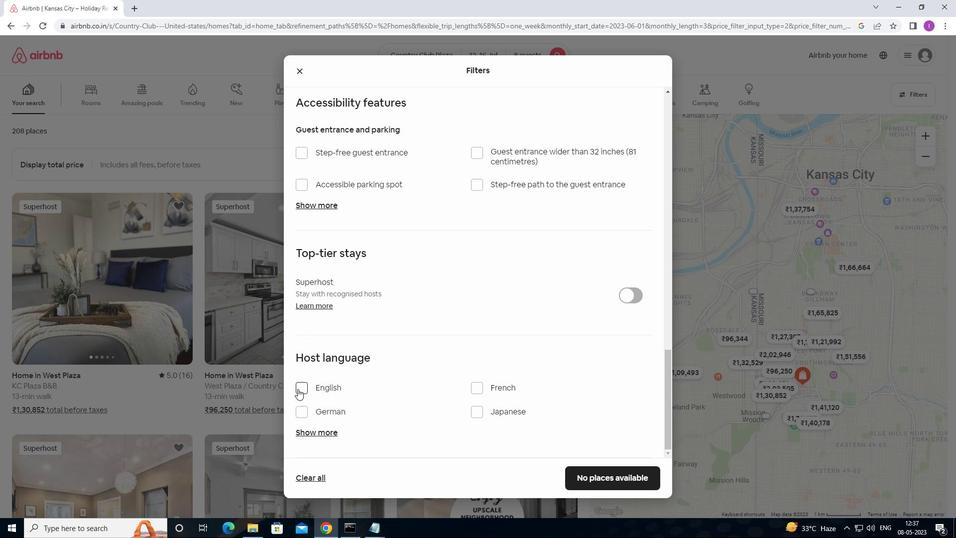 
Action: Mouse moved to (599, 479)
Screenshot: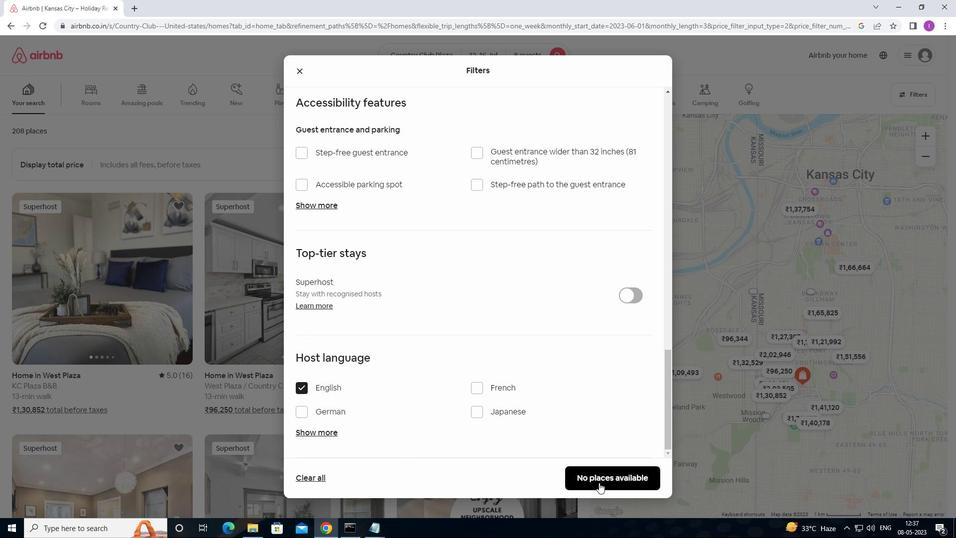 
Action: Mouse pressed left at (599, 479)
Screenshot: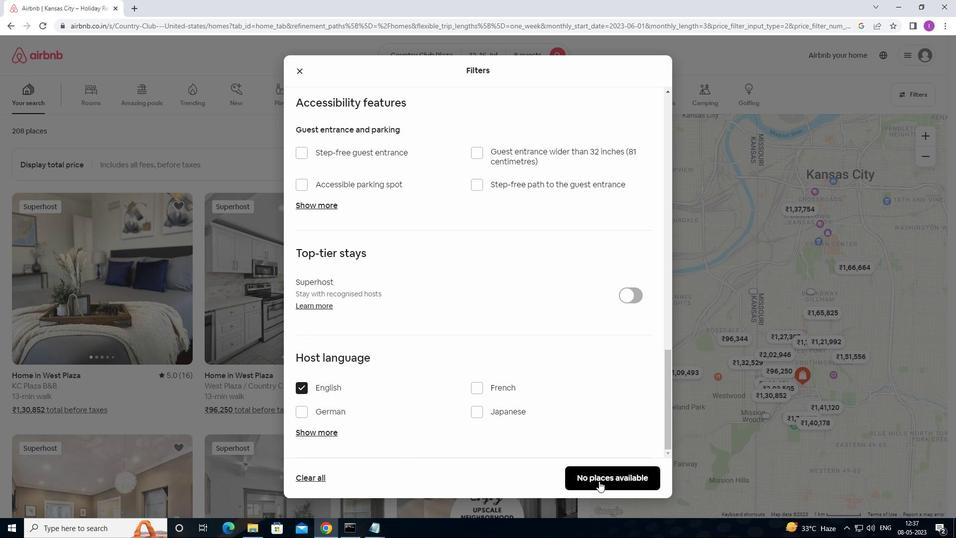 
Action: Mouse moved to (402, 433)
Screenshot: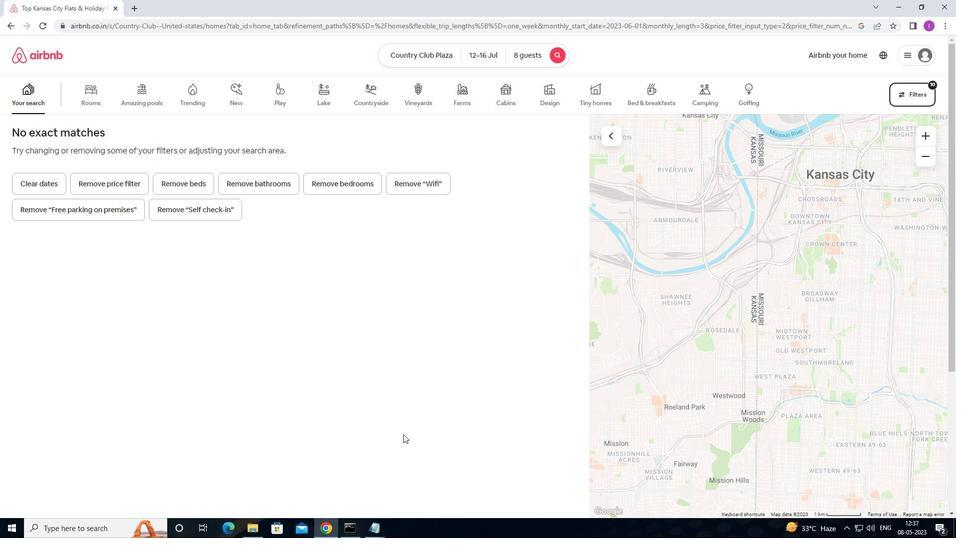 
